 Task: Create a due date automation trigger when advanced on, on the tuesday before a card is due add fields with custom field "Resume" set to a date more than 1 working days ago at 11:00 AM.
Action: Mouse moved to (826, 259)
Screenshot: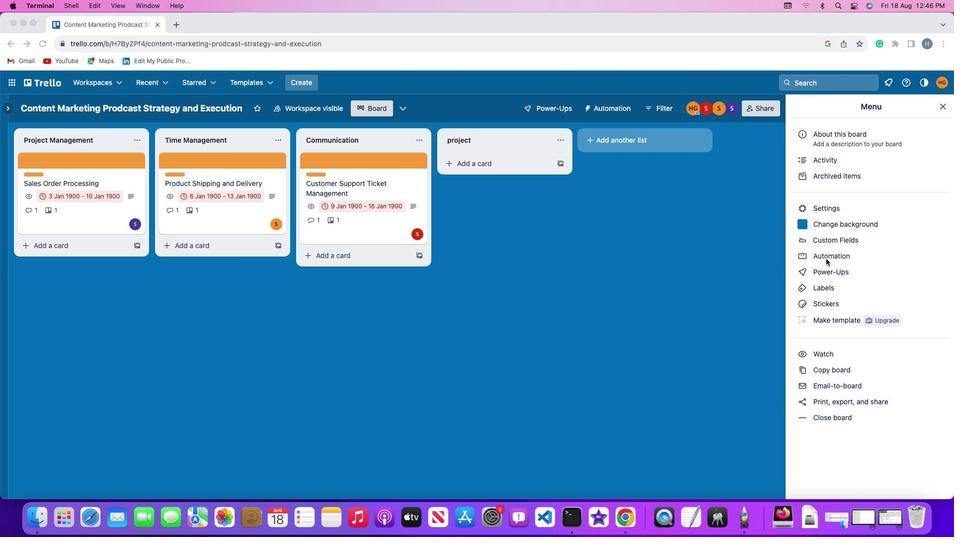 
Action: Mouse pressed left at (826, 259)
Screenshot: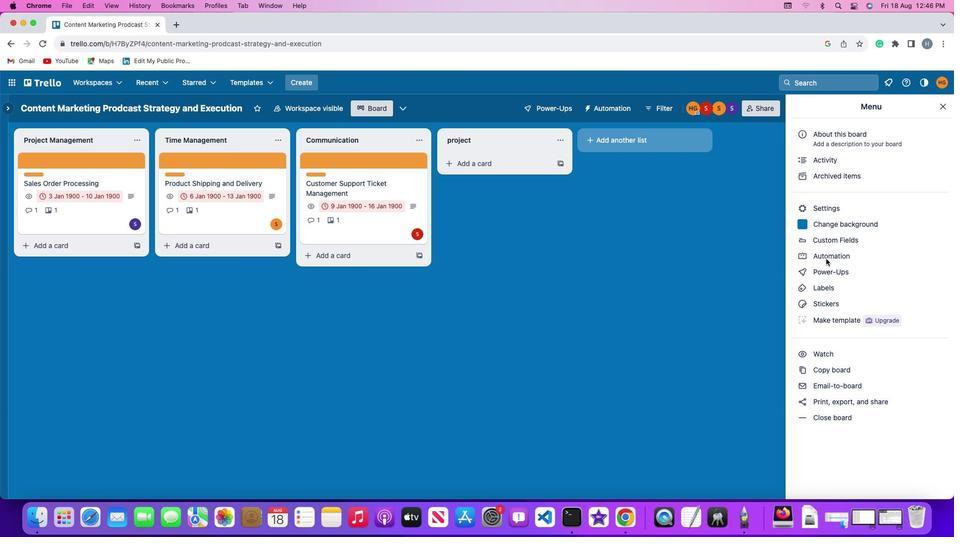 
Action: Mouse pressed left at (826, 259)
Screenshot: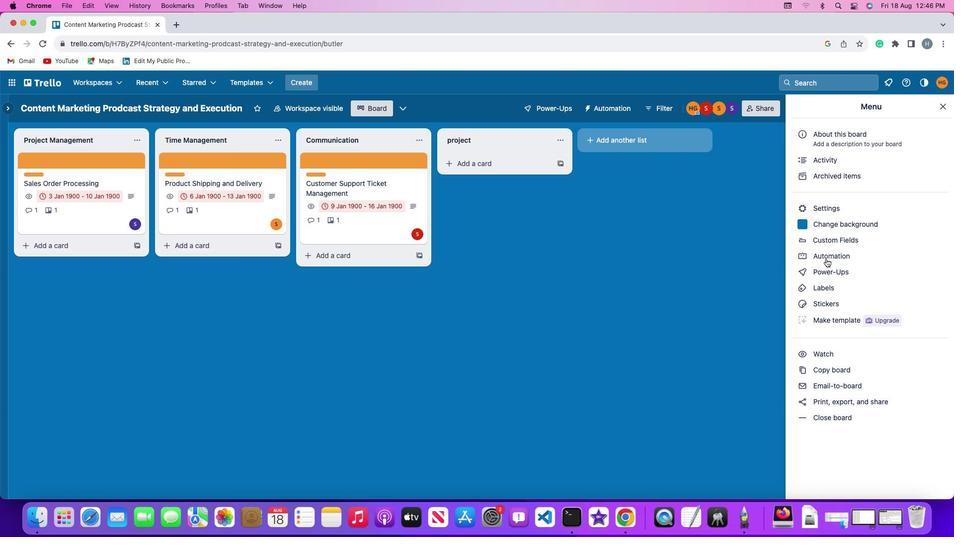 
Action: Mouse moved to (56, 236)
Screenshot: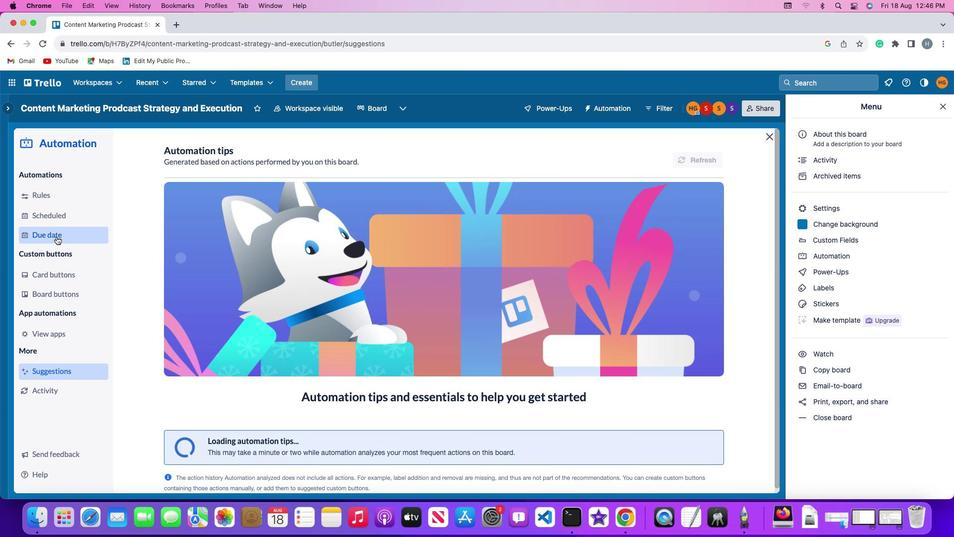 
Action: Mouse pressed left at (56, 236)
Screenshot: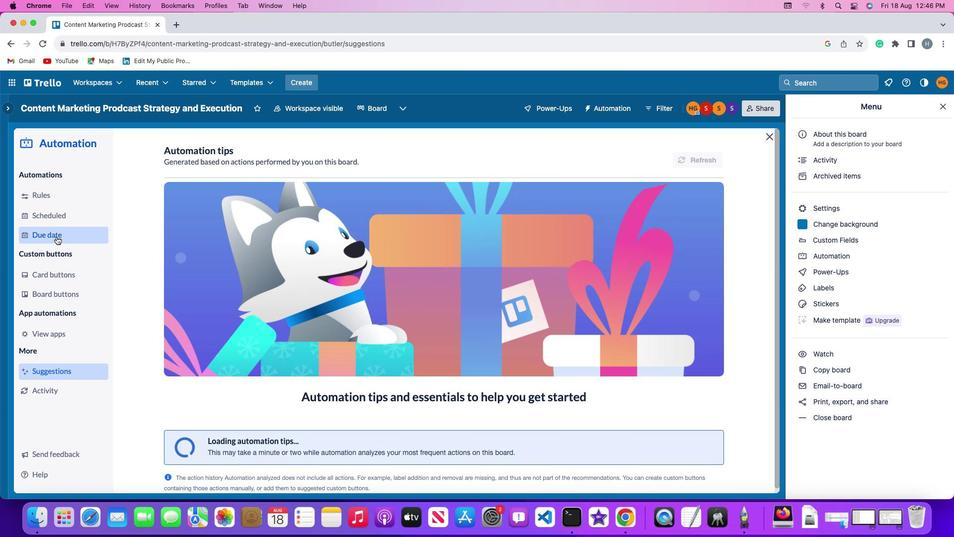 
Action: Mouse moved to (663, 151)
Screenshot: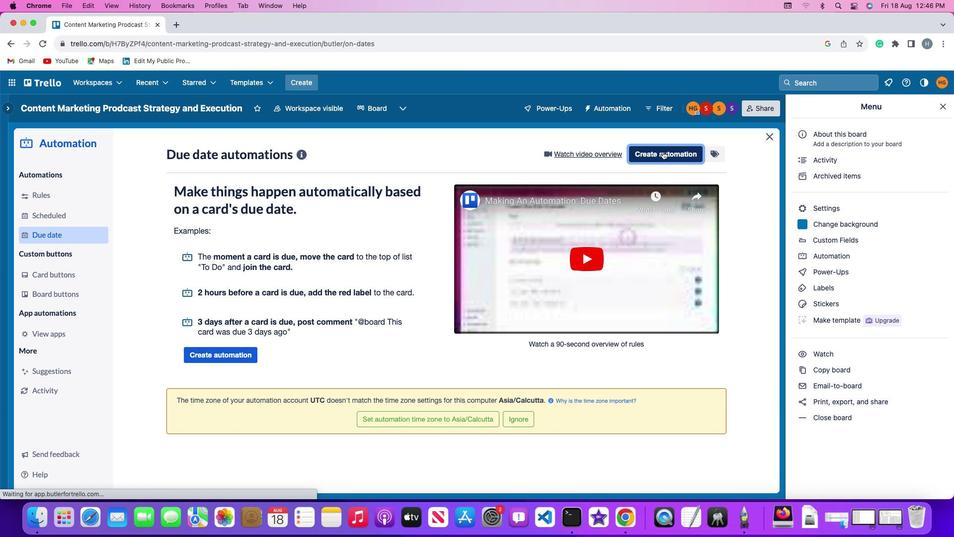 
Action: Mouse pressed left at (663, 151)
Screenshot: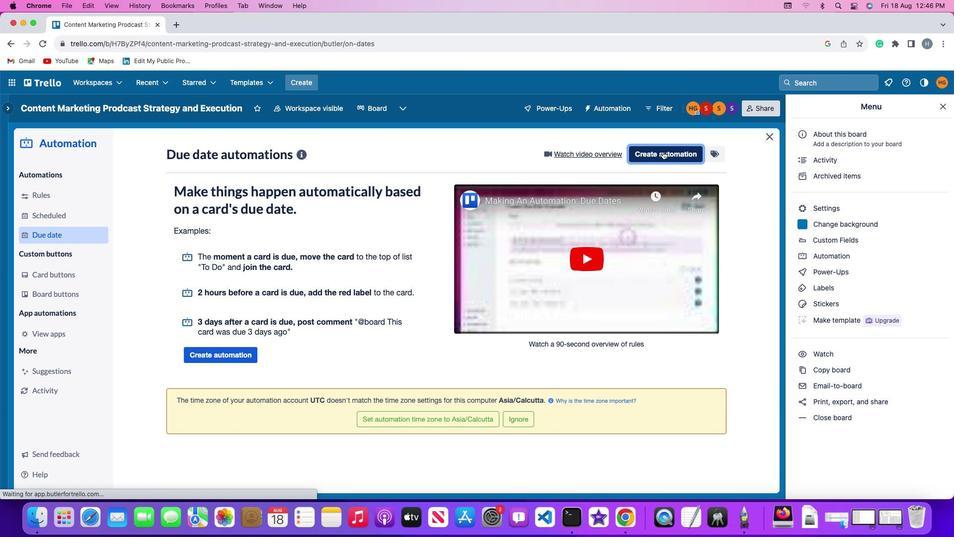 
Action: Mouse moved to (194, 245)
Screenshot: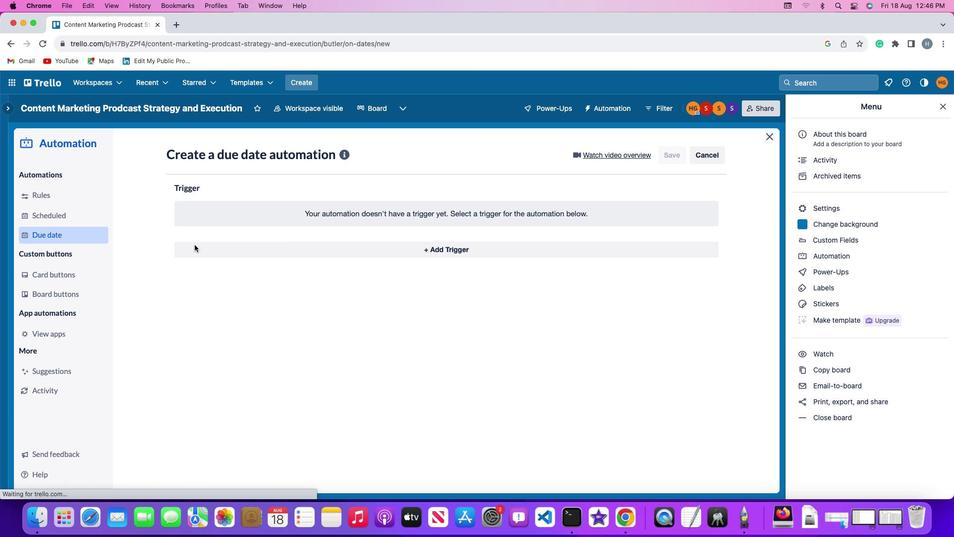 
Action: Mouse pressed left at (194, 245)
Screenshot: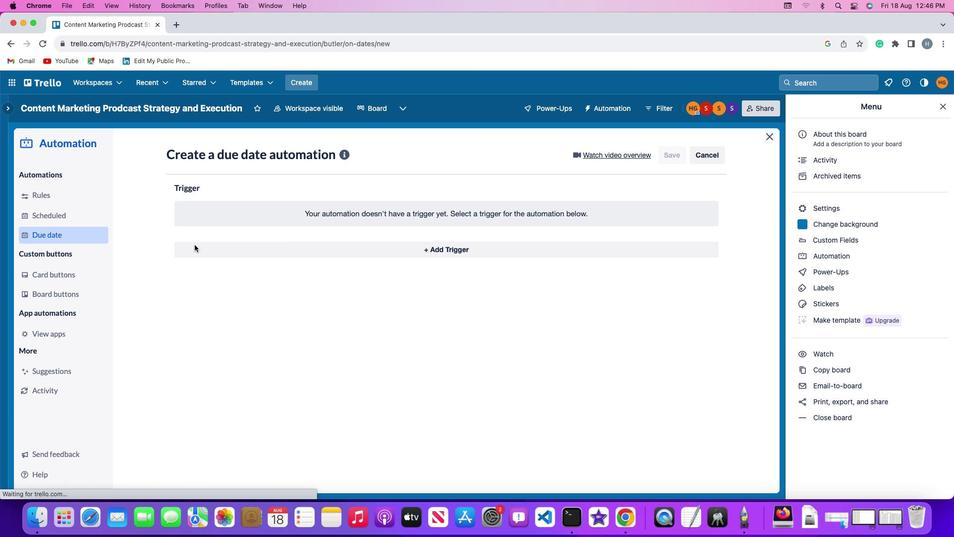 
Action: Mouse moved to (228, 433)
Screenshot: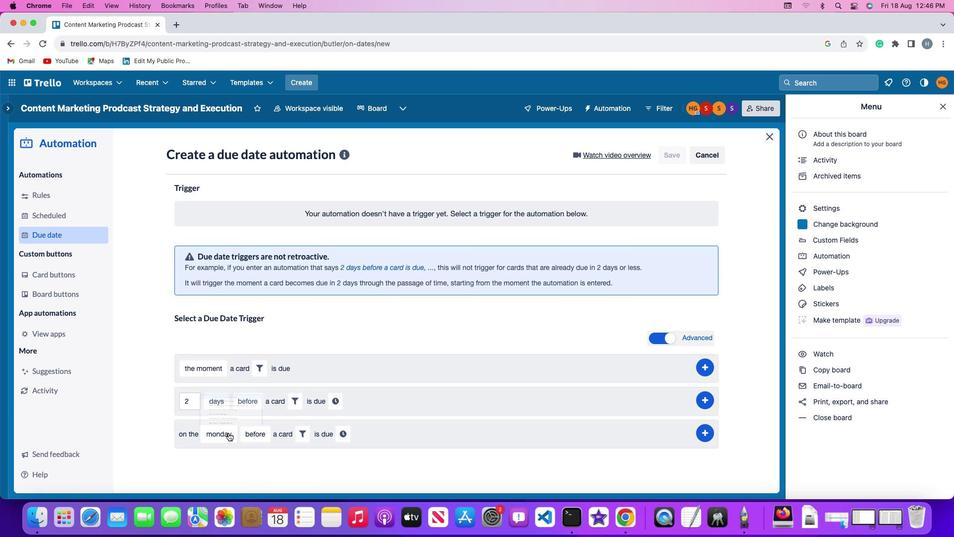 
Action: Mouse pressed left at (228, 433)
Screenshot: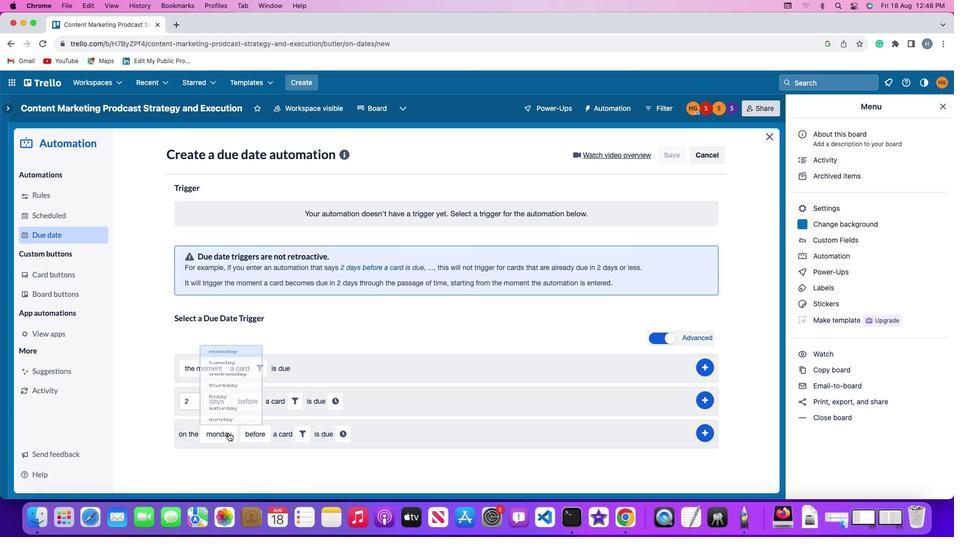 
Action: Mouse moved to (238, 314)
Screenshot: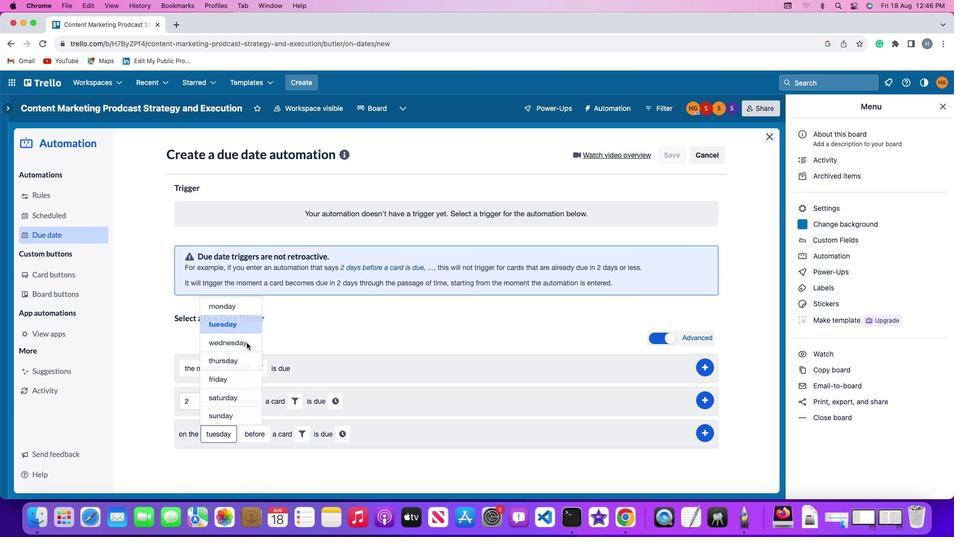 
Action: Mouse pressed left at (238, 314)
Screenshot: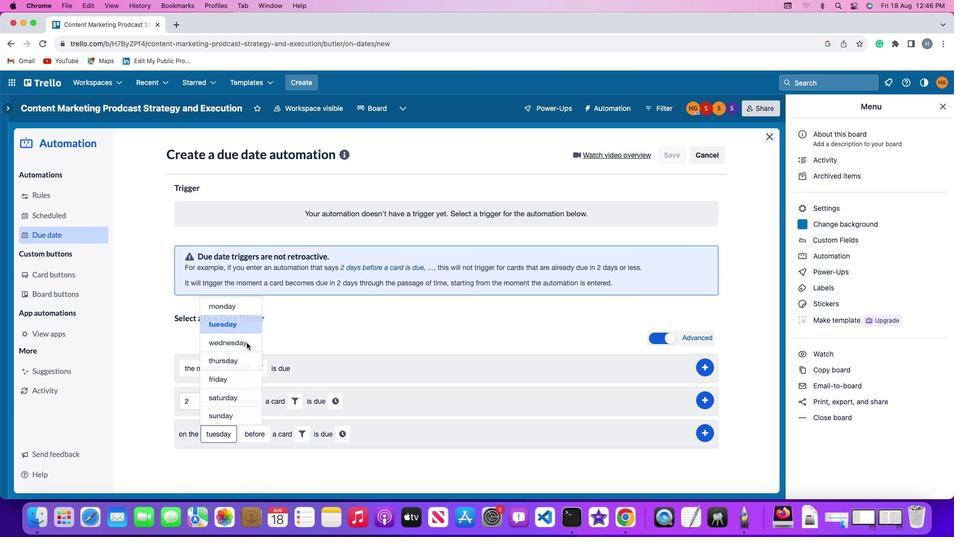 
Action: Mouse moved to (267, 435)
Screenshot: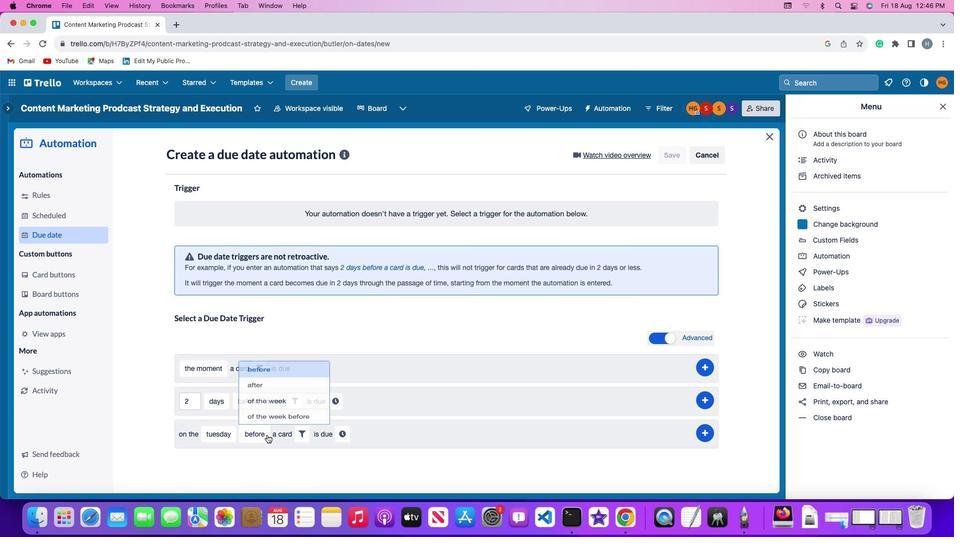 
Action: Mouse pressed left at (267, 435)
Screenshot: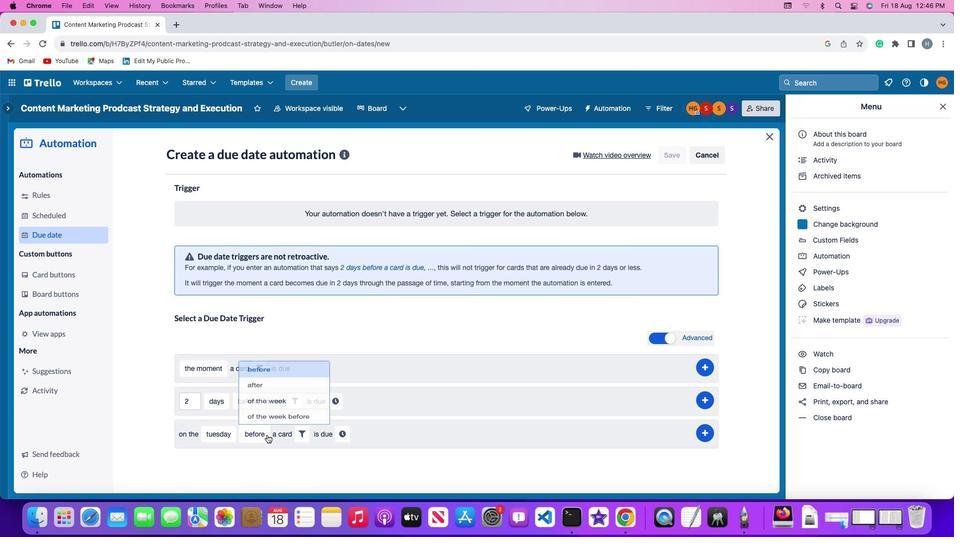 
Action: Mouse moved to (292, 350)
Screenshot: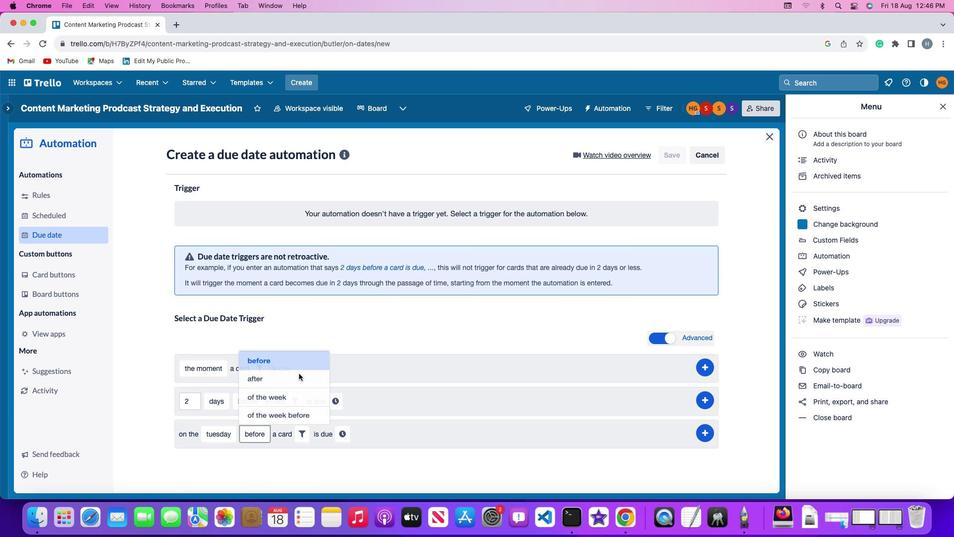 
Action: Mouse pressed left at (292, 350)
Screenshot: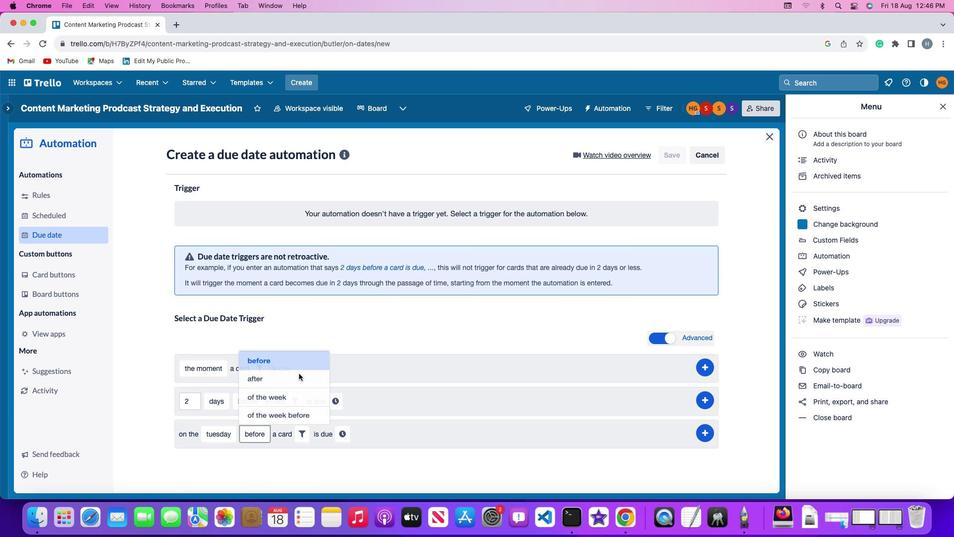 
Action: Mouse moved to (306, 436)
Screenshot: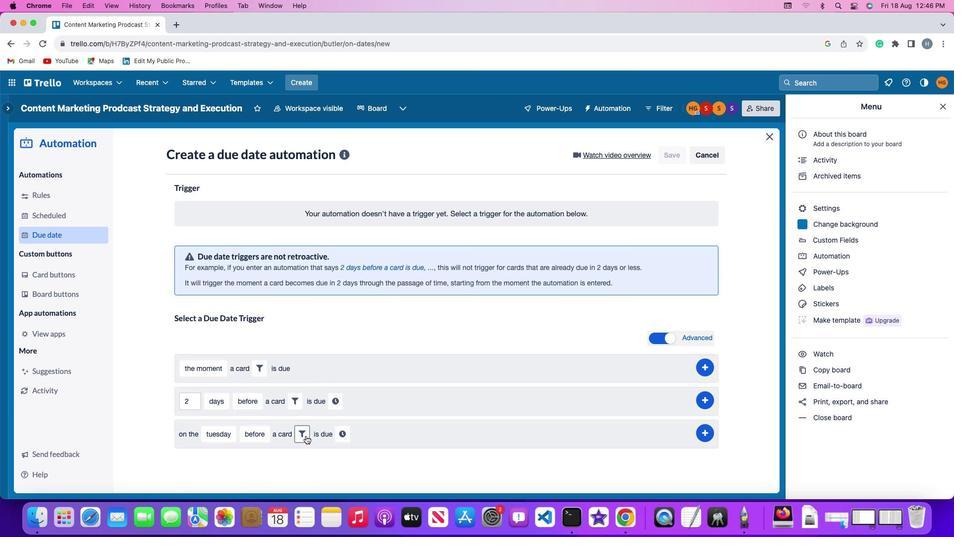 
Action: Mouse pressed left at (306, 436)
Screenshot: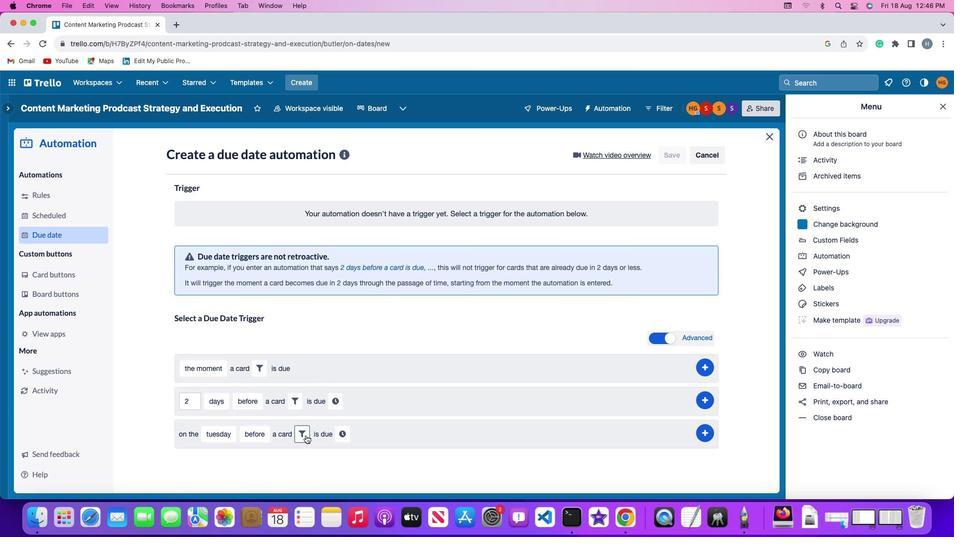 
Action: Mouse moved to (457, 464)
Screenshot: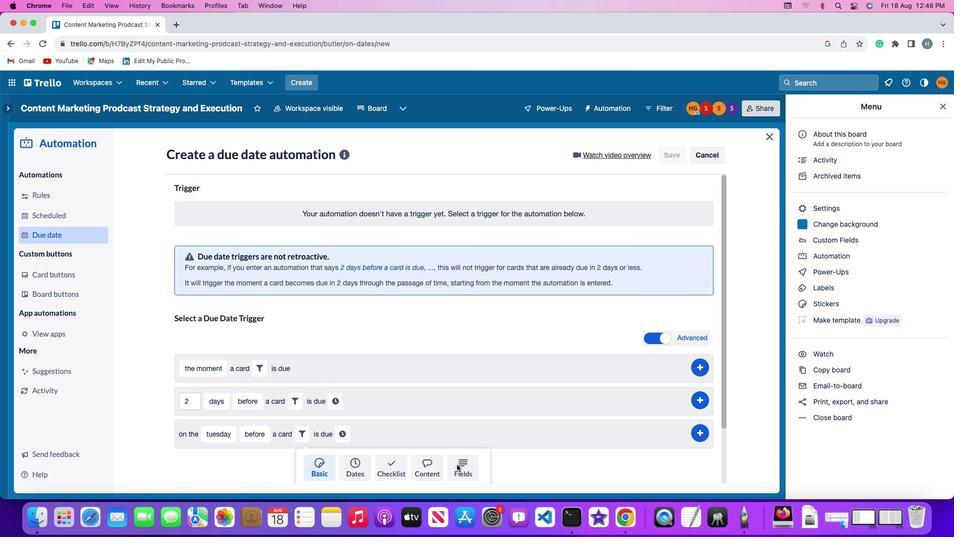 
Action: Mouse pressed left at (457, 464)
Screenshot: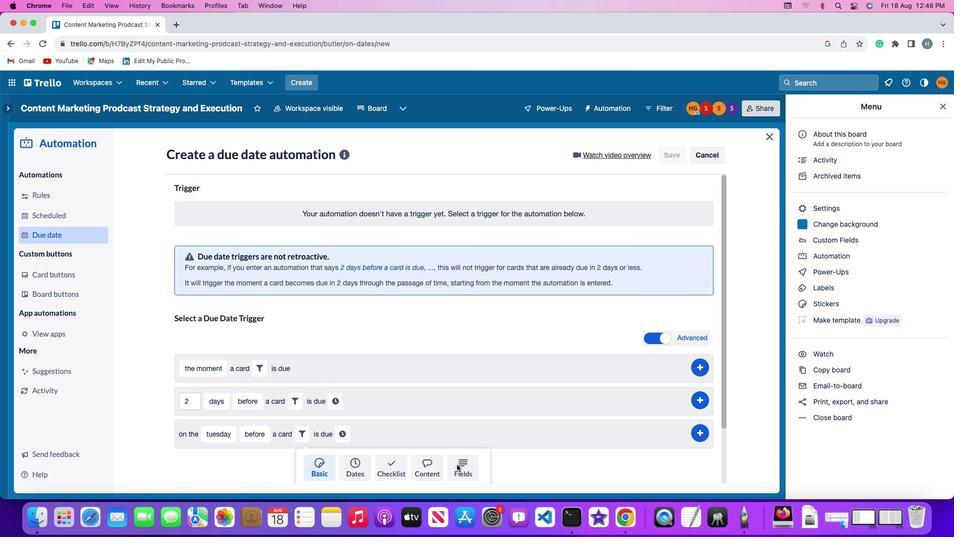 
Action: Mouse moved to (263, 465)
Screenshot: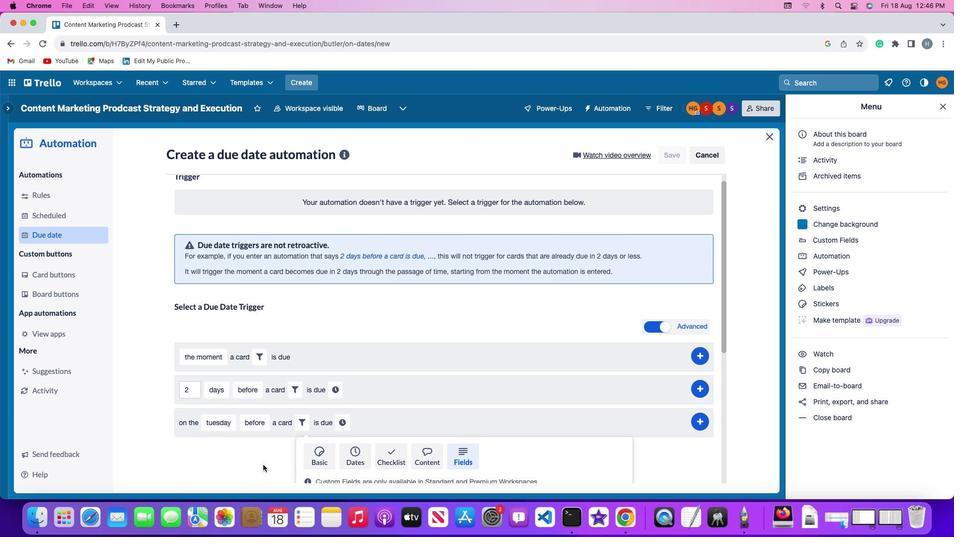 
Action: Mouse scrolled (263, 465) with delta (0, 0)
Screenshot: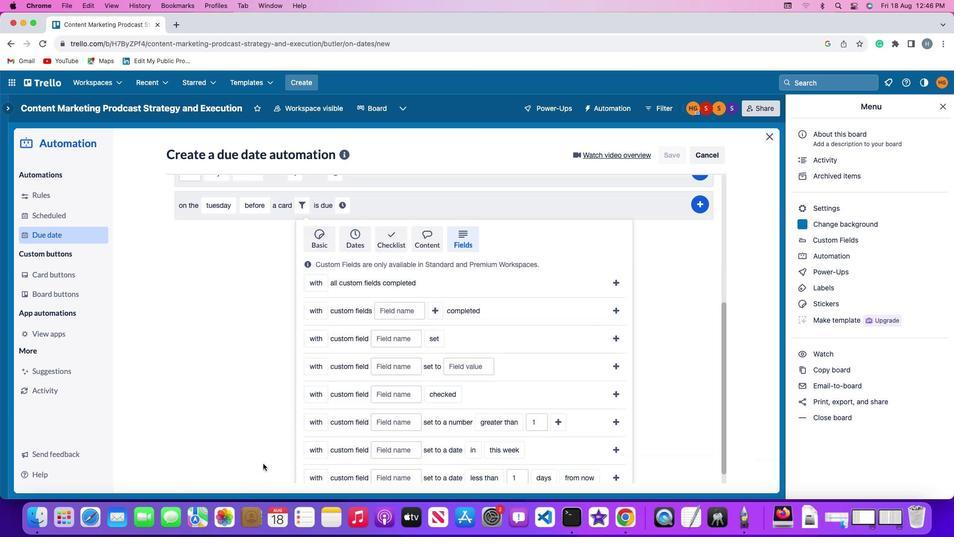 
Action: Mouse scrolled (263, 465) with delta (0, 0)
Screenshot: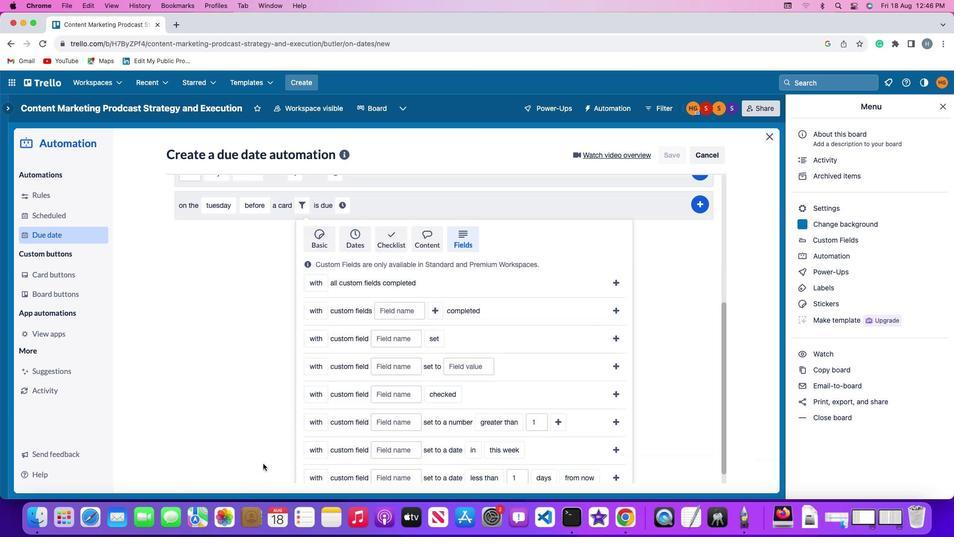 
Action: Mouse scrolled (263, 465) with delta (0, -1)
Screenshot: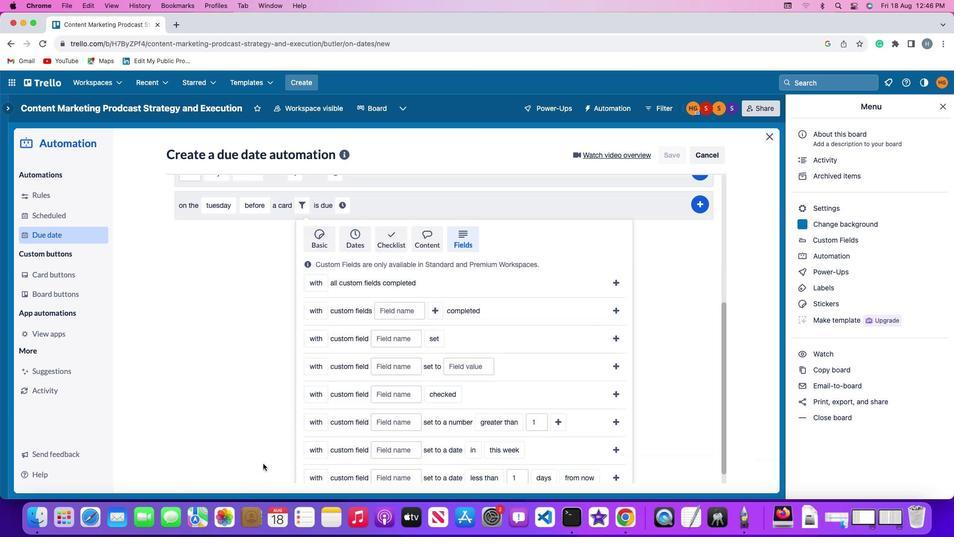 
Action: Mouse scrolled (263, 465) with delta (0, -2)
Screenshot: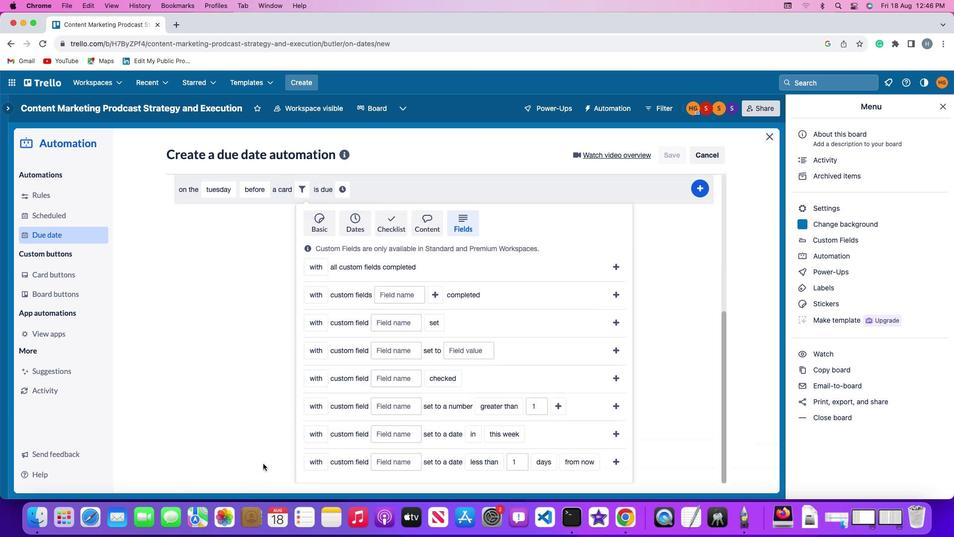 
Action: Mouse moved to (263, 464)
Screenshot: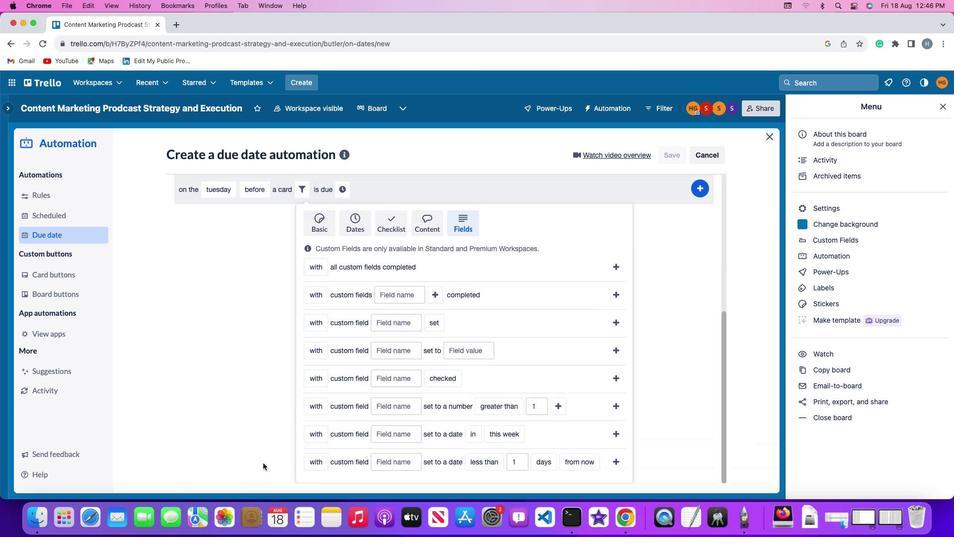 
Action: Mouse scrolled (263, 464) with delta (0, -2)
Screenshot: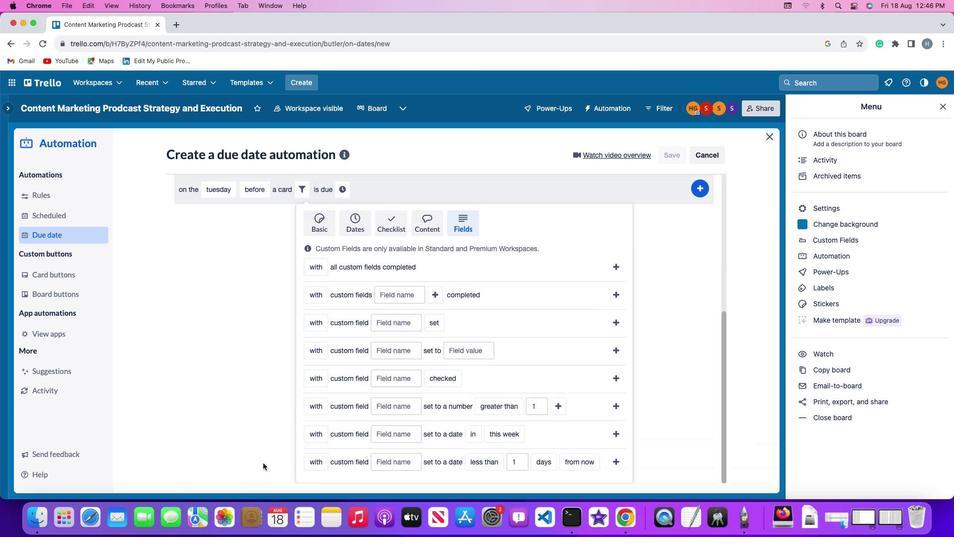 
Action: Mouse moved to (262, 461)
Screenshot: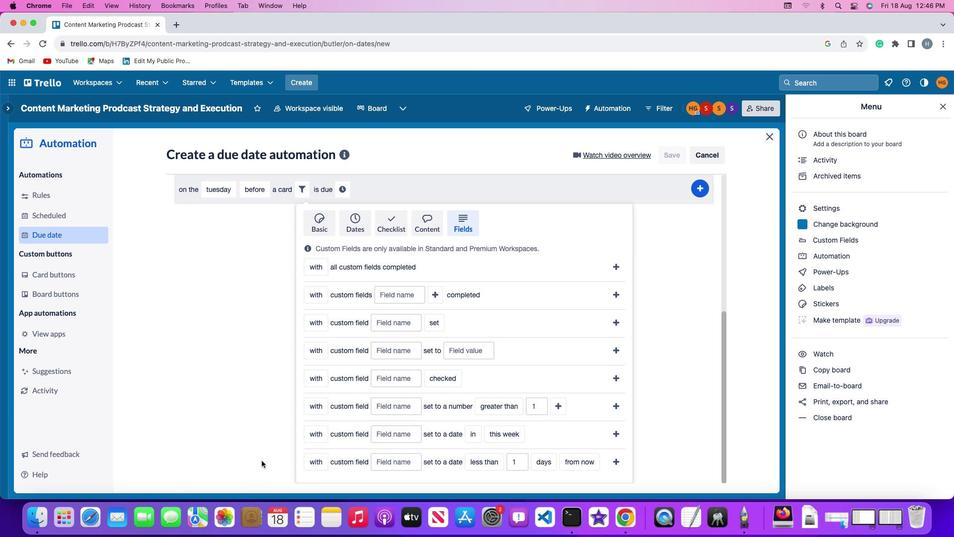 
Action: Mouse scrolled (262, 461) with delta (0, 0)
Screenshot: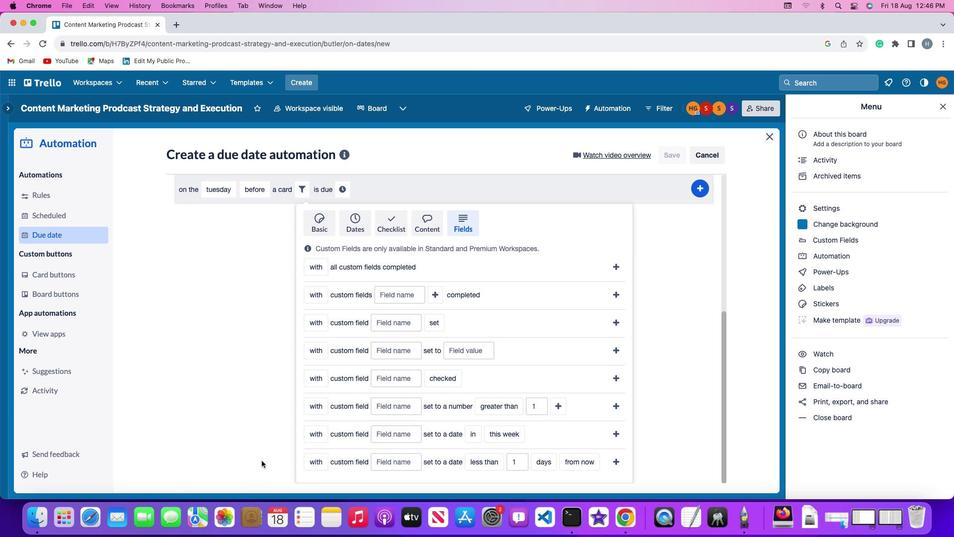 
Action: Mouse moved to (262, 461)
Screenshot: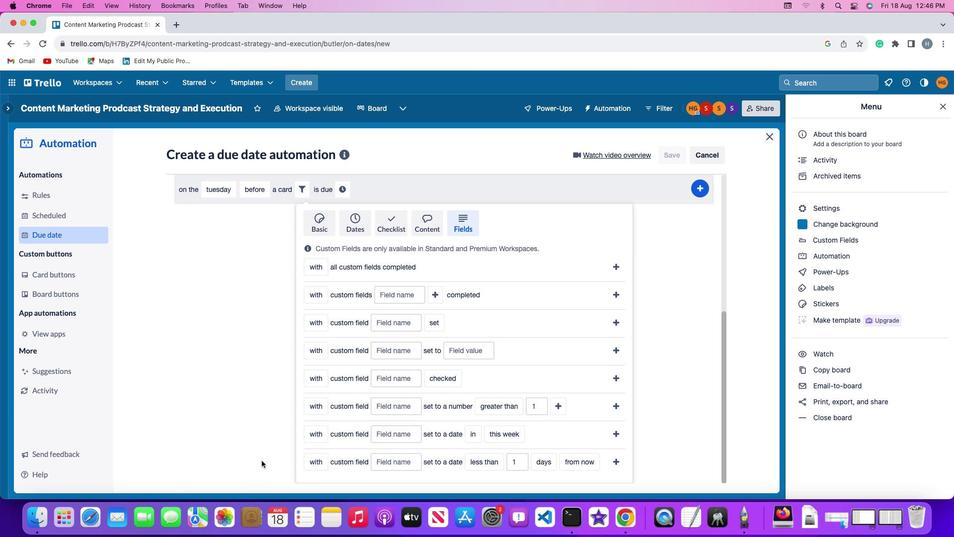 
Action: Mouse scrolled (262, 461) with delta (0, 0)
Screenshot: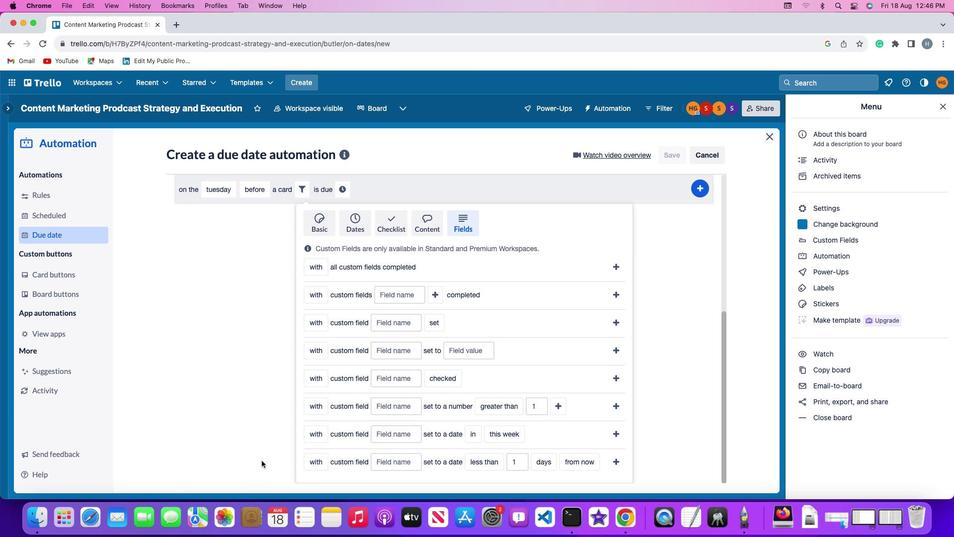 
Action: Mouse scrolled (262, 461) with delta (0, -1)
Screenshot: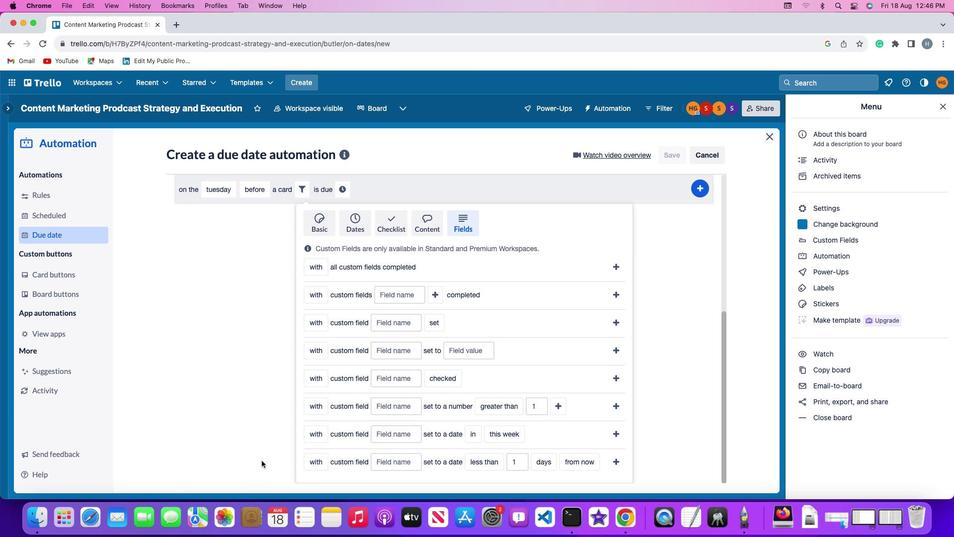 
Action: Mouse moved to (262, 461)
Screenshot: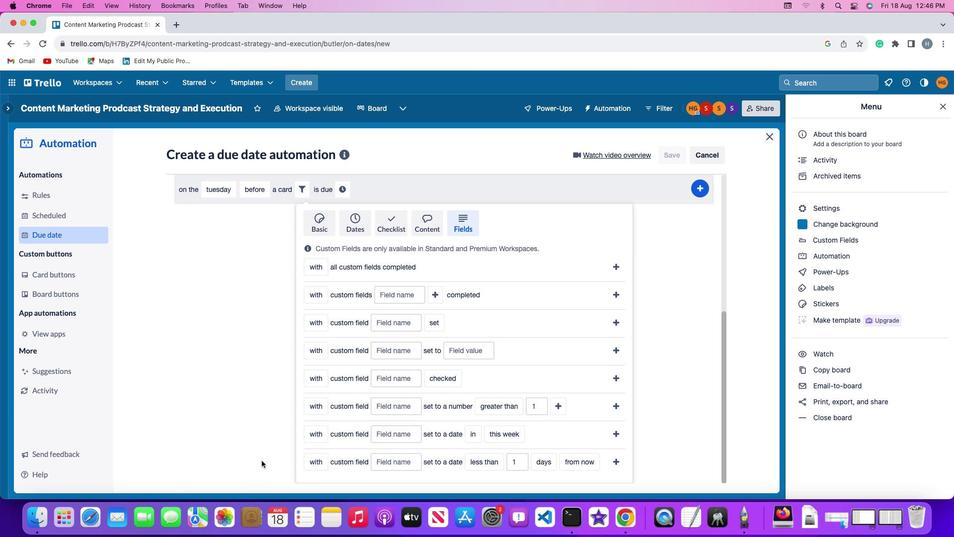 
Action: Mouse scrolled (262, 461) with delta (0, -2)
Screenshot: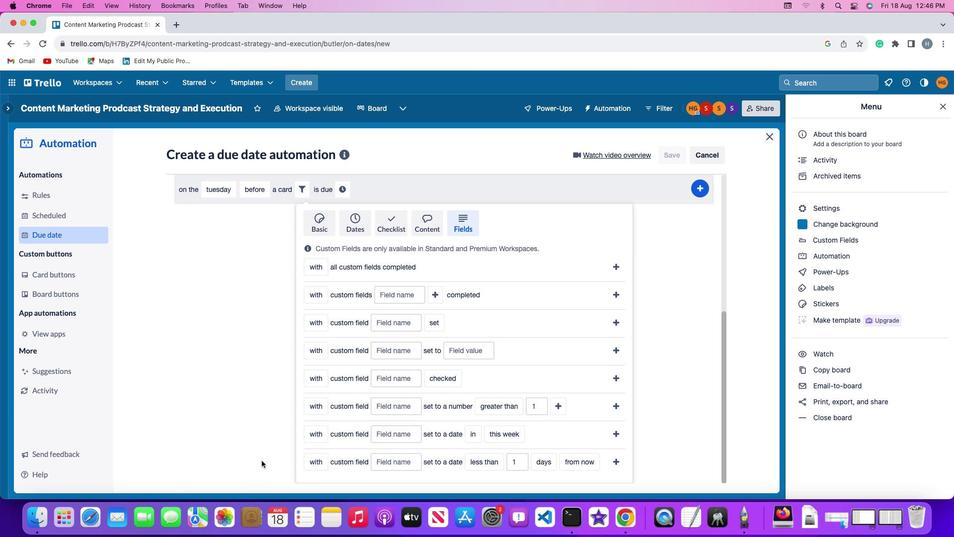 
Action: Mouse moved to (262, 460)
Screenshot: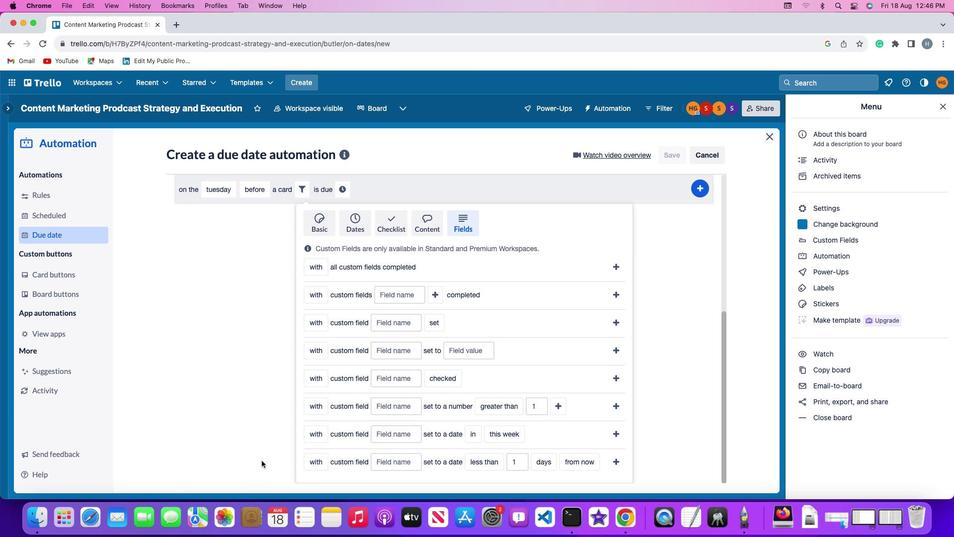 
Action: Mouse scrolled (262, 460) with delta (0, -2)
Screenshot: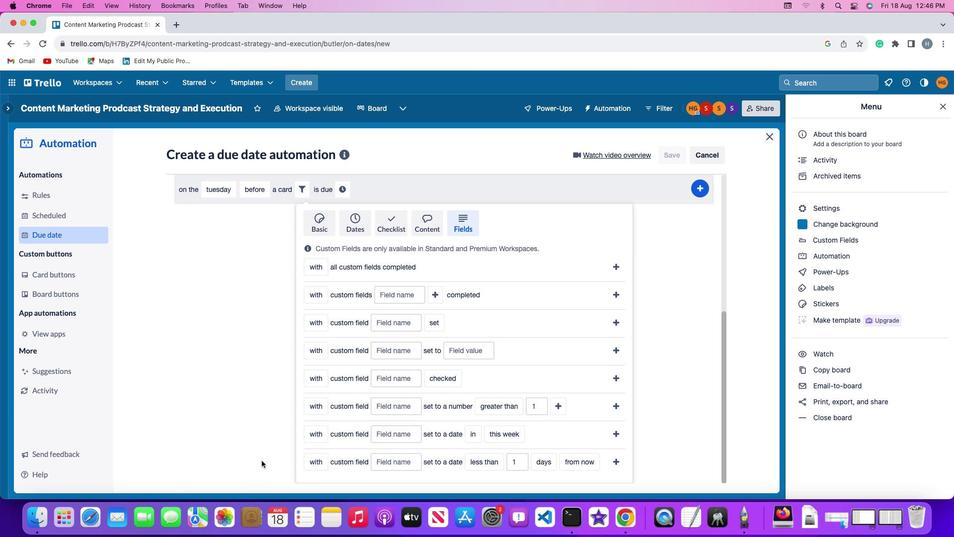
Action: Mouse moved to (261, 460)
Screenshot: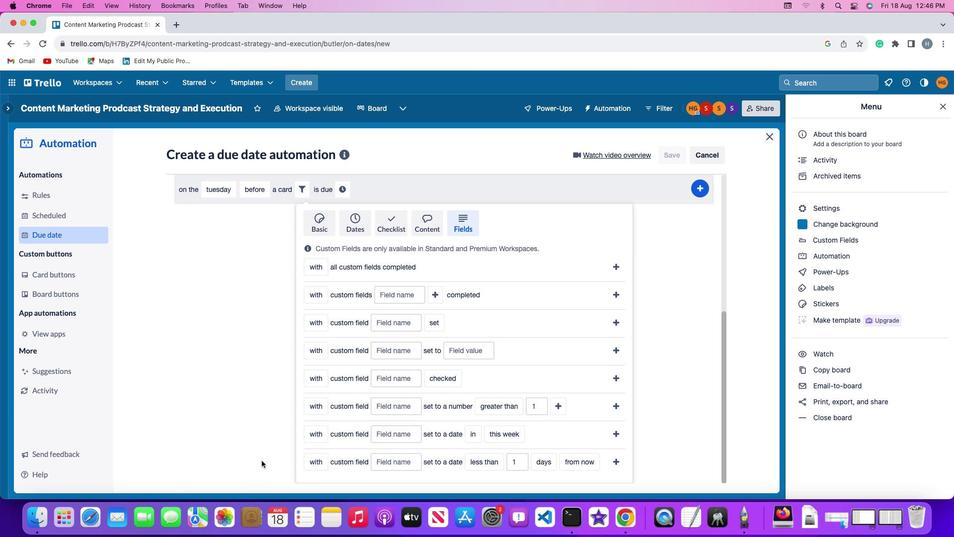 
Action: Mouse scrolled (261, 460) with delta (0, 0)
Screenshot: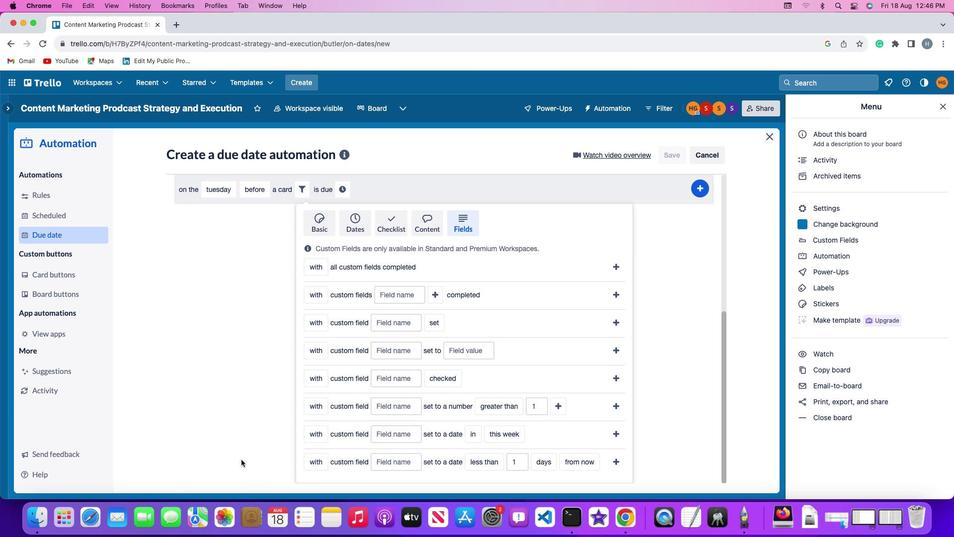 
Action: Mouse scrolled (261, 460) with delta (0, 0)
Screenshot: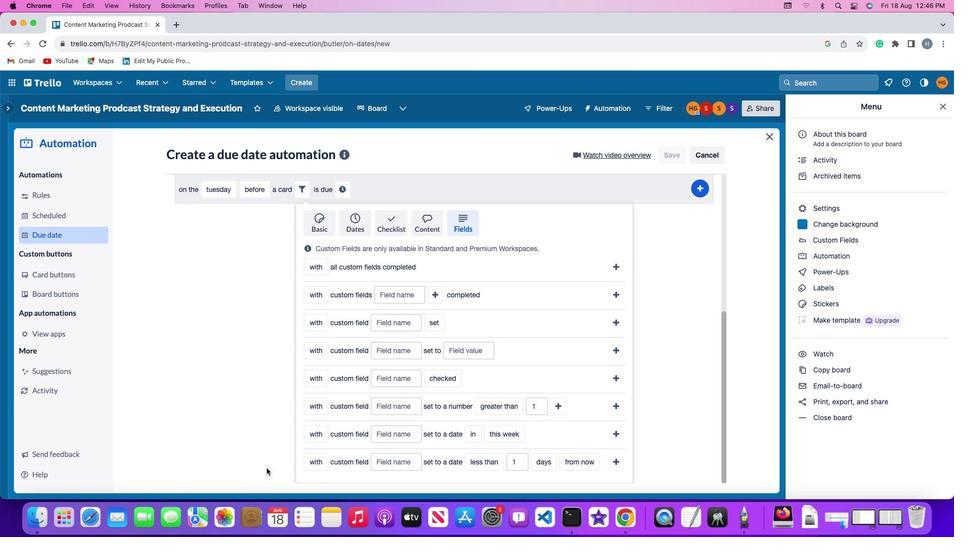 
Action: Mouse moved to (261, 460)
Screenshot: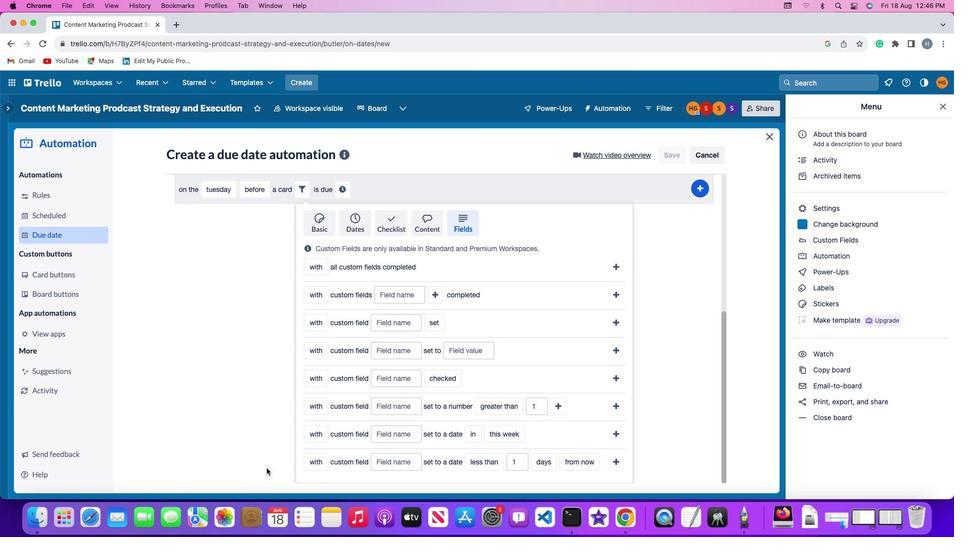 
Action: Mouse scrolled (261, 460) with delta (0, -1)
Screenshot: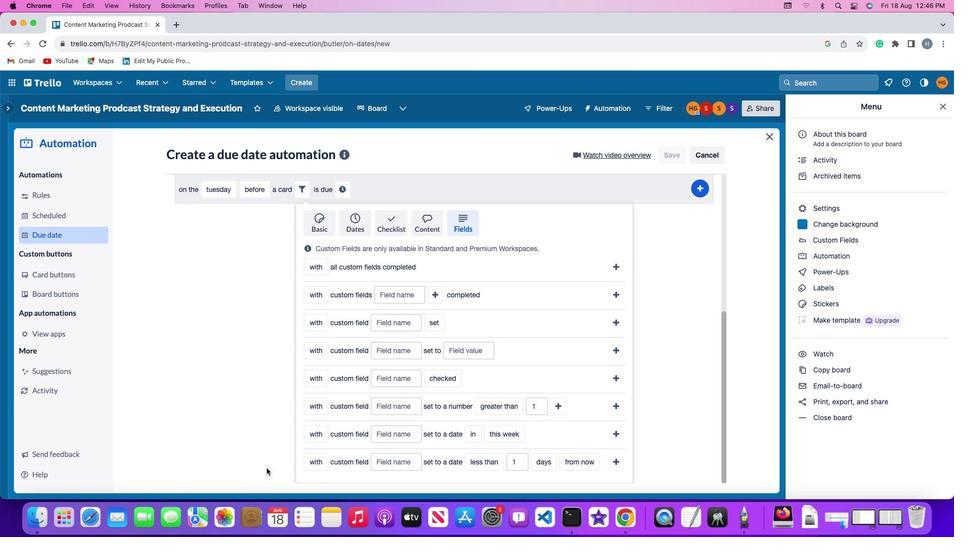 
Action: Mouse moved to (300, 463)
Screenshot: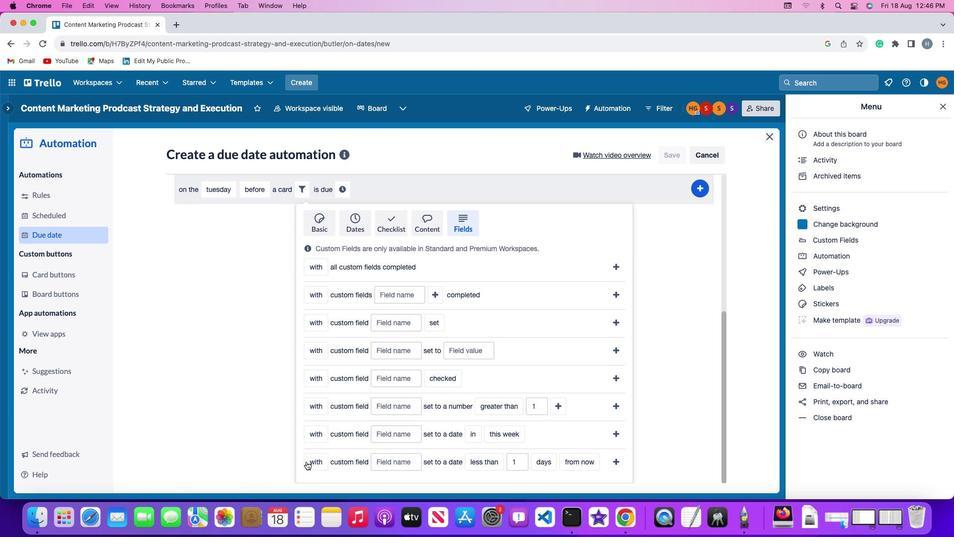 
Action: Mouse pressed left at (300, 463)
Screenshot: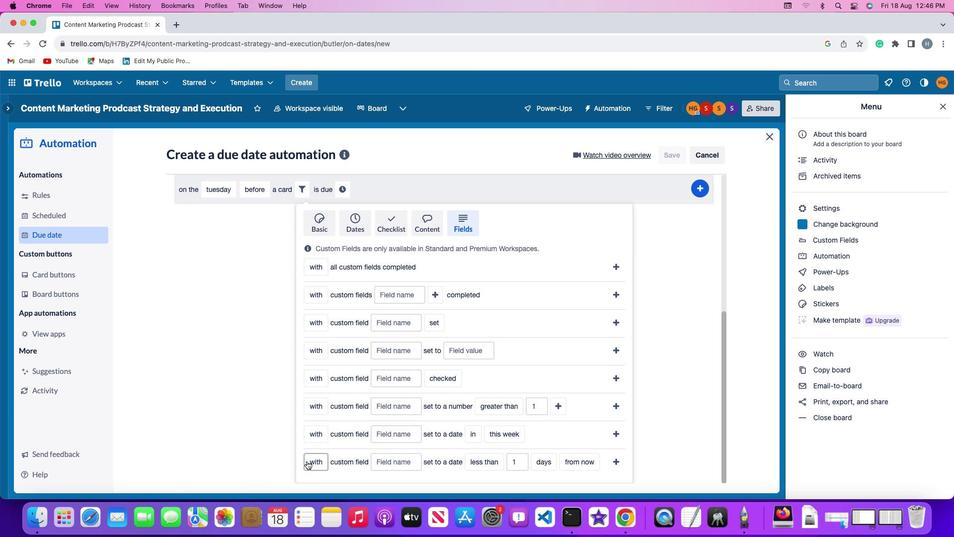 
Action: Mouse moved to (309, 461)
Screenshot: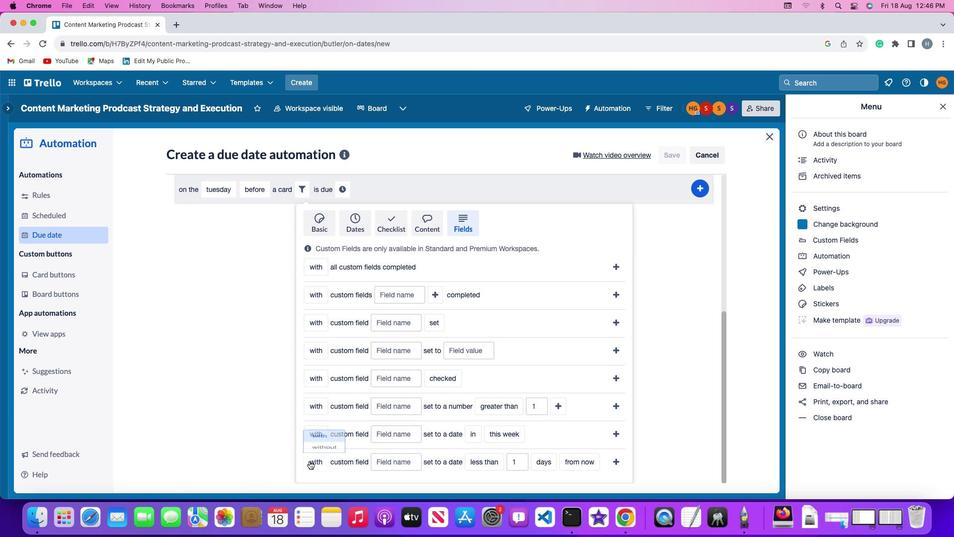 
Action: Mouse pressed left at (309, 461)
Screenshot: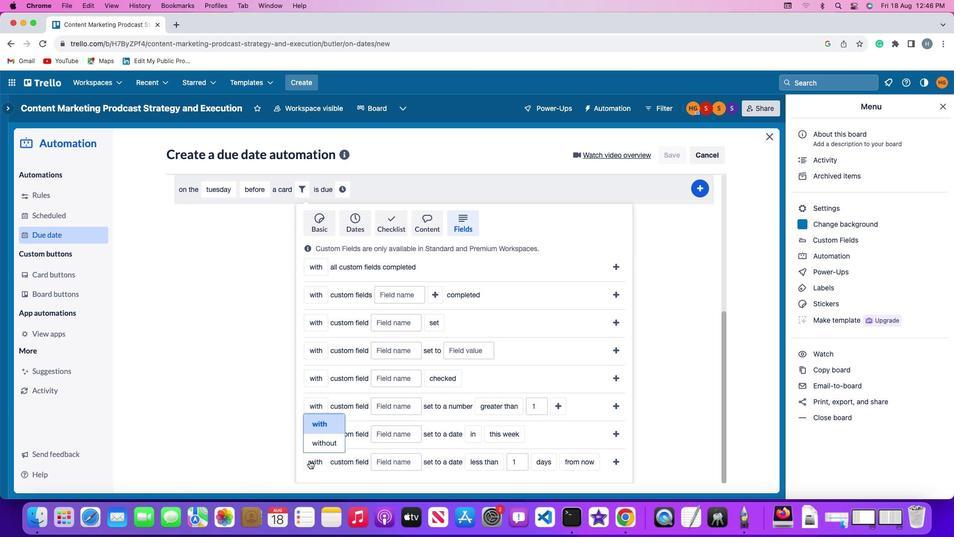 
Action: Mouse moved to (319, 426)
Screenshot: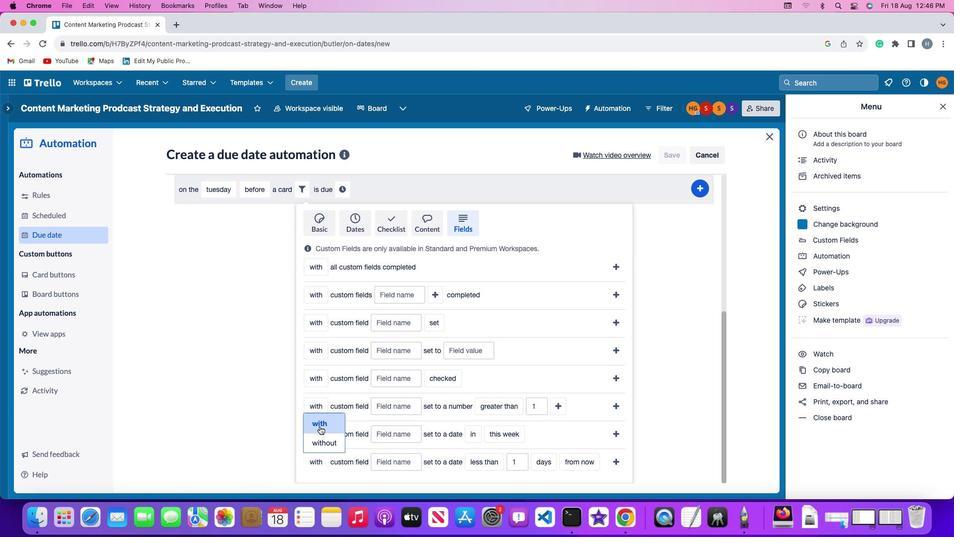
Action: Mouse pressed left at (319, 426)
Screenshot: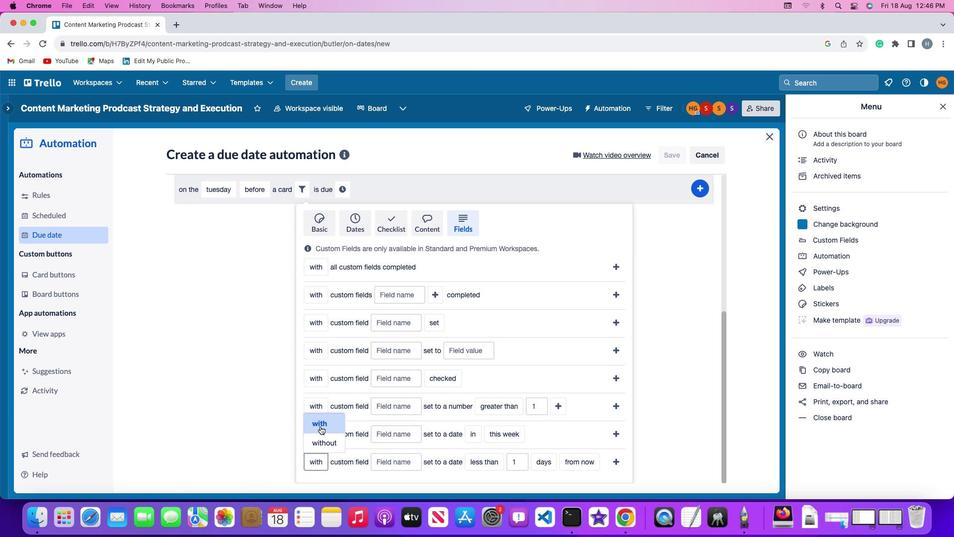 
Action: Mouse moved to (383, 463)
Screenshot: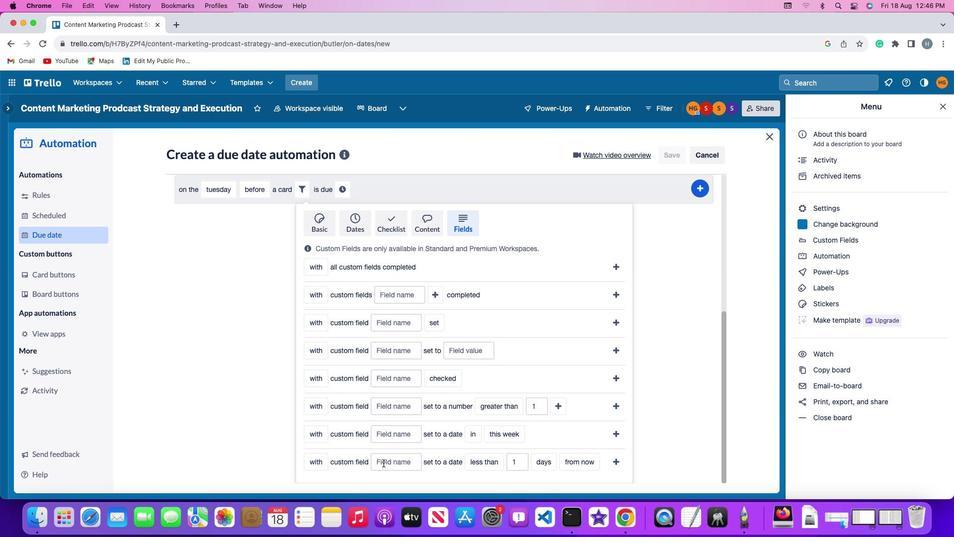 
Action: Mouse pressed left at (383, 463)
Screenshot: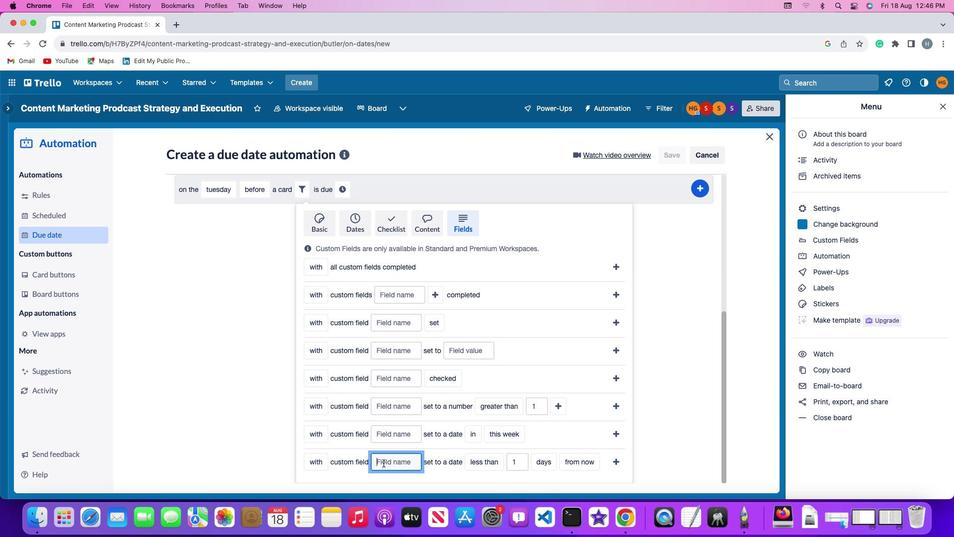 
Action: Key pressed Key.shift'R''e''s''u''m''e'
Screenshot: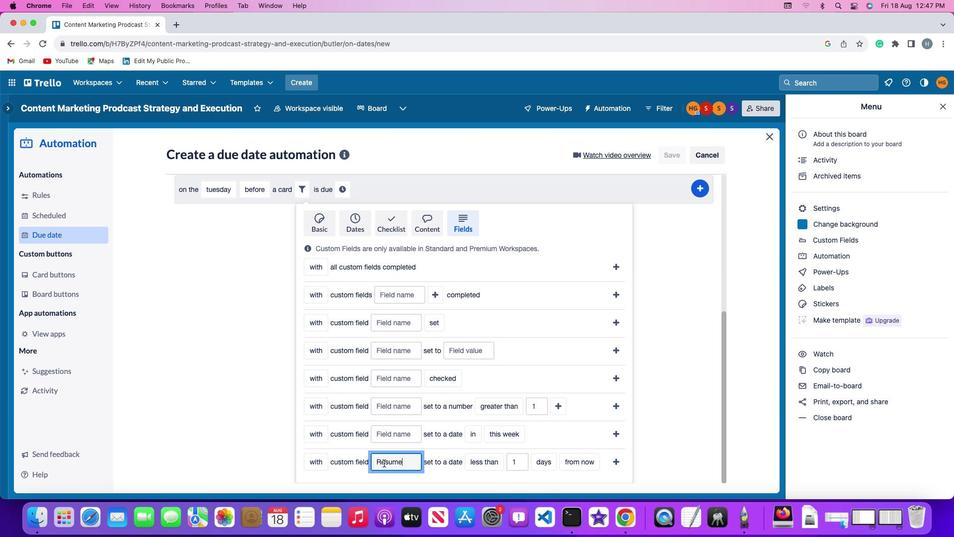 
Action: Mouse moved to (494, 464)
Screenshot: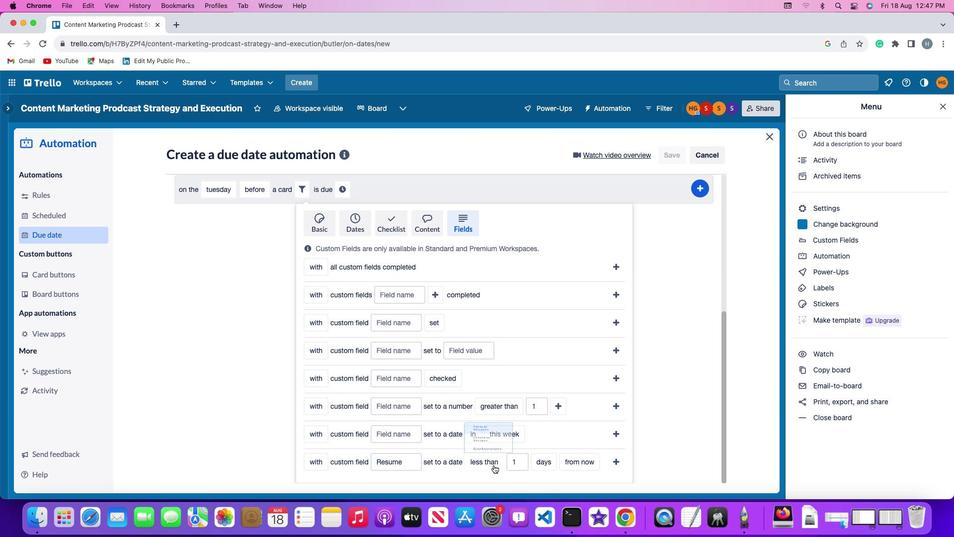 
Action: Mouse pressed left at (494, 464)
Screenshot: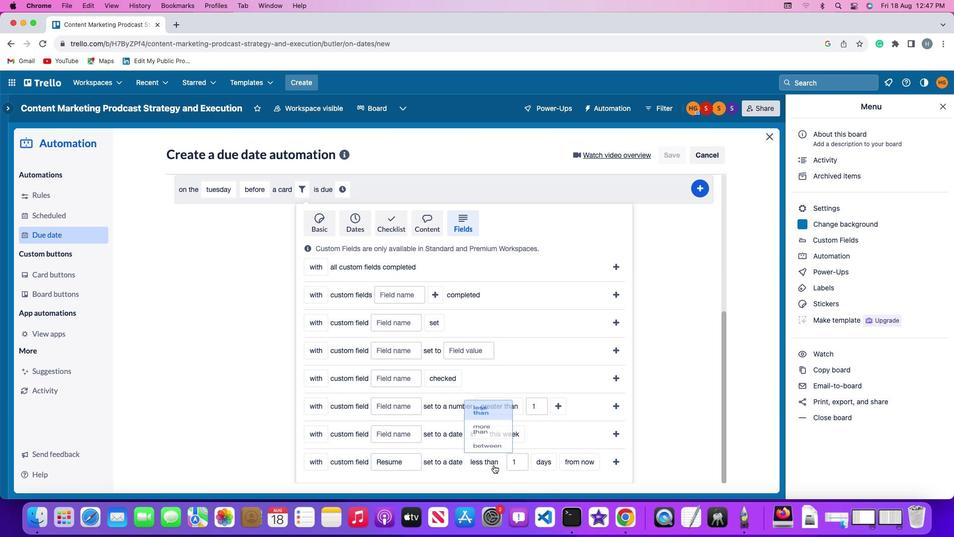 
Action: Mouse moved to (487, 414)
Screenshot: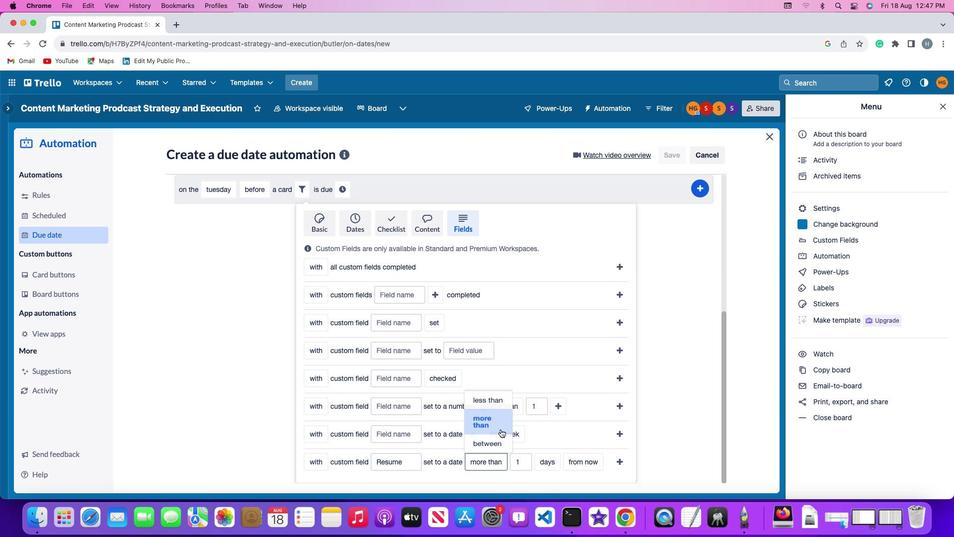 
Action: Mouse pressed left at (487, 414)
Screenshot: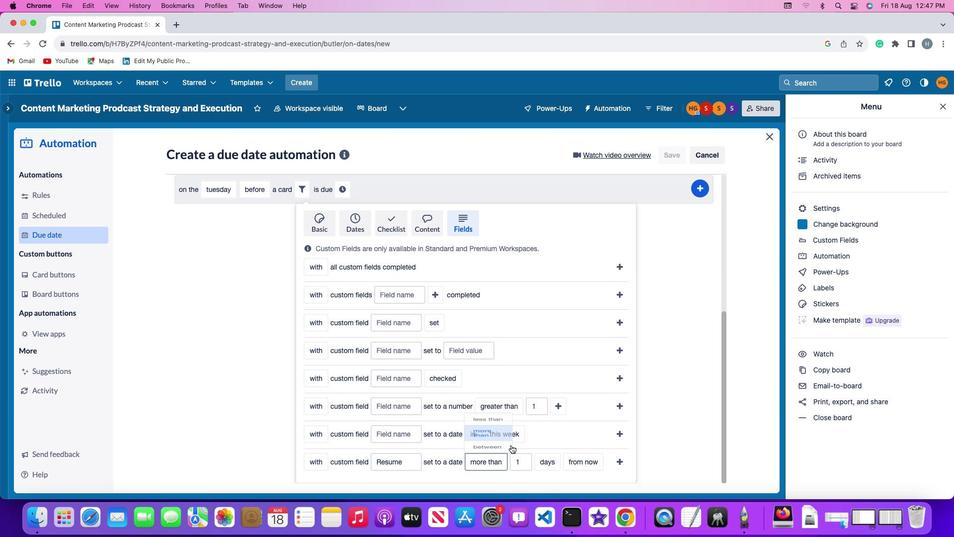 
Action: Mouse moved to (521, 462)
Screenshot: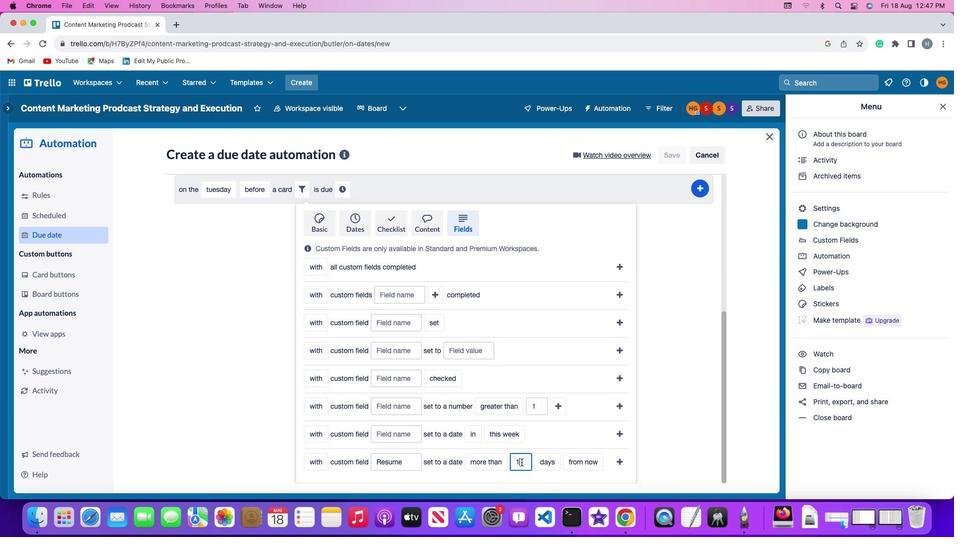 
Action: Mouse pressed left at (521, 462)
Screenshot: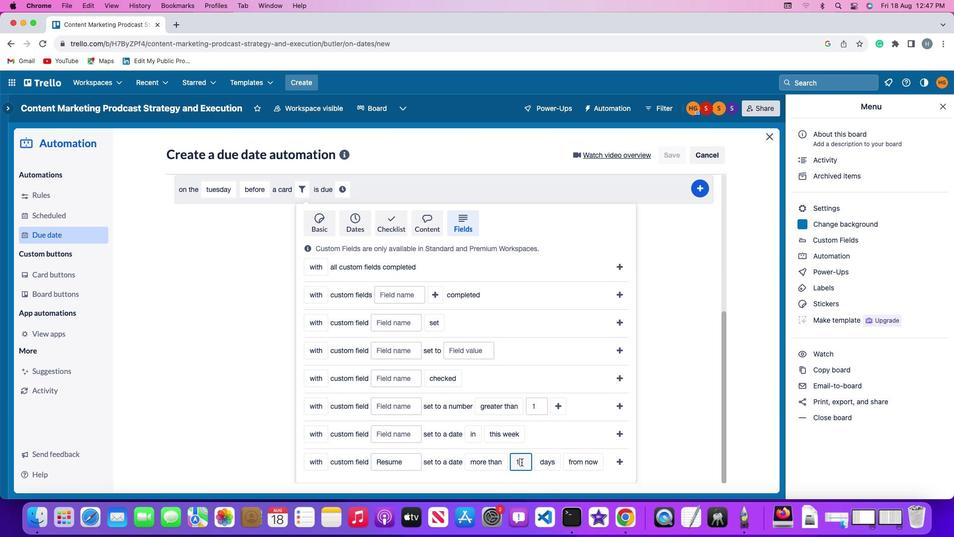 
Action: Mouse moved to (523, 461)
Screenshot: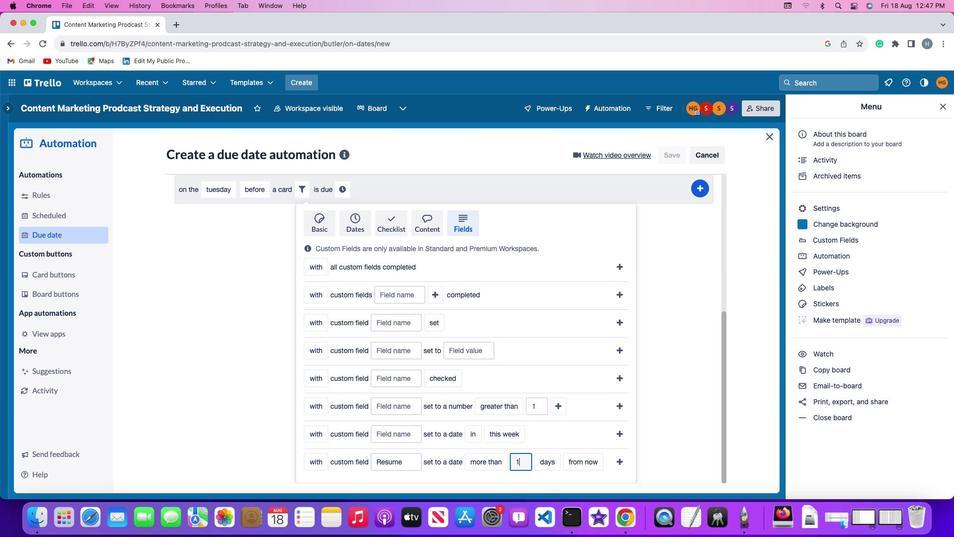 
Action: Key pressed Key.backspace'1'
Screenshot: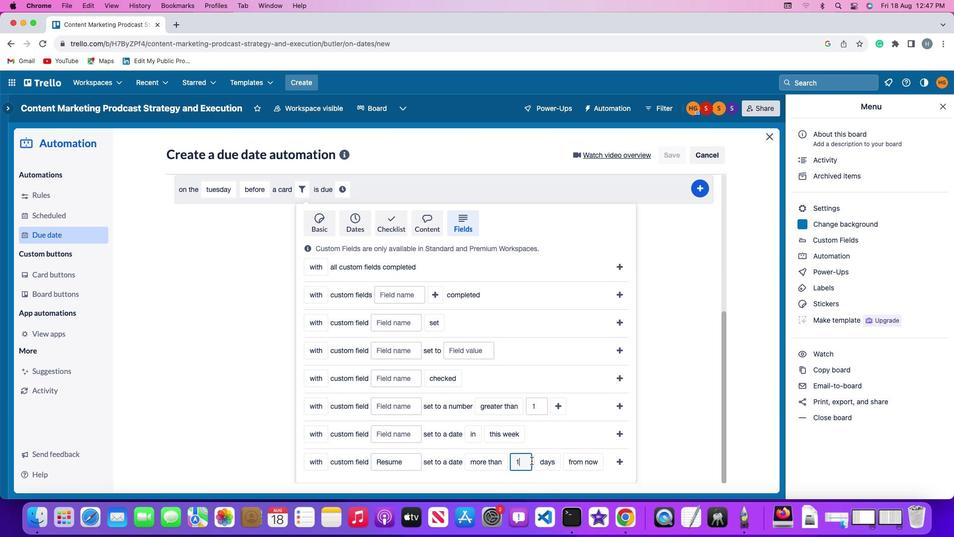 
Action: Mouse moved to (543, 460)
Screenshot: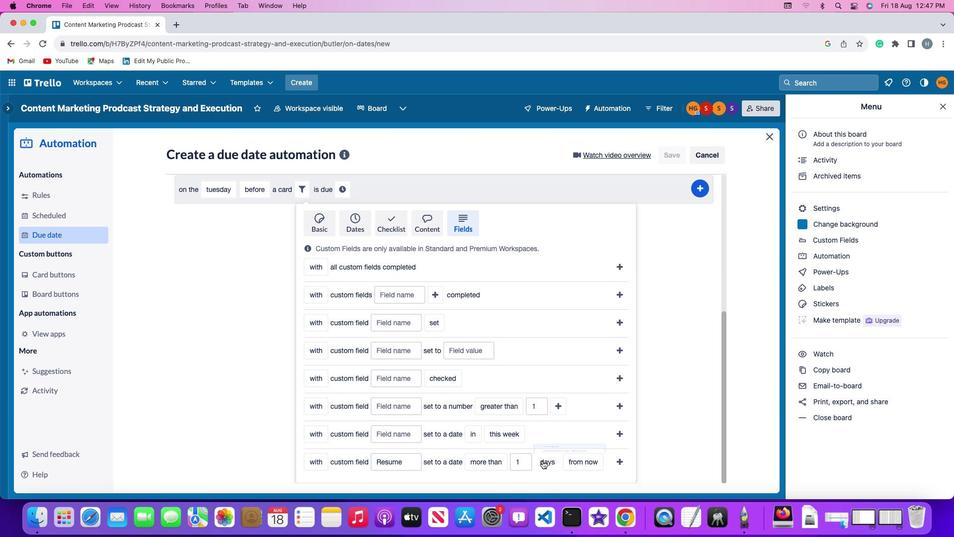 
Action: Mouse pressed left at (543, 460)
Screenshot: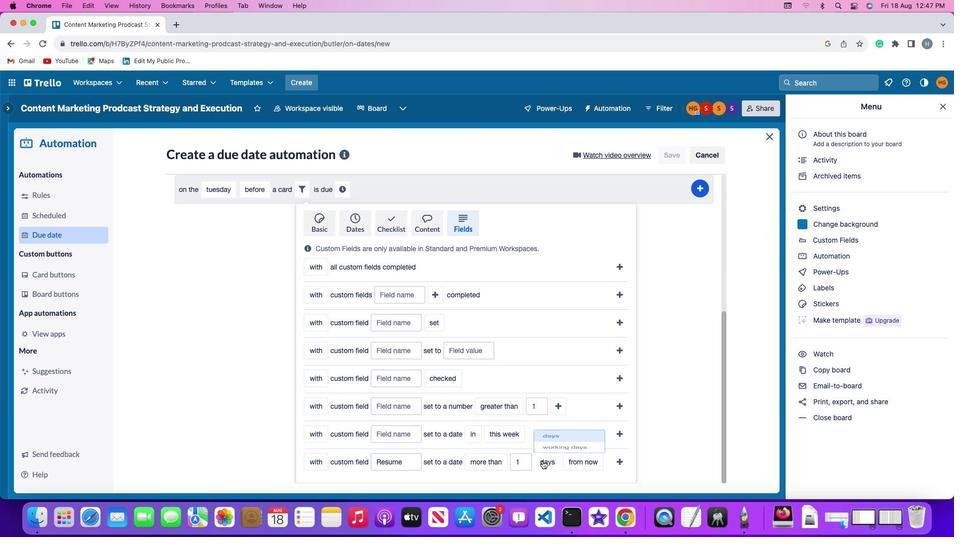 
Action: Mouse moved to (547, 446)
Screenshot: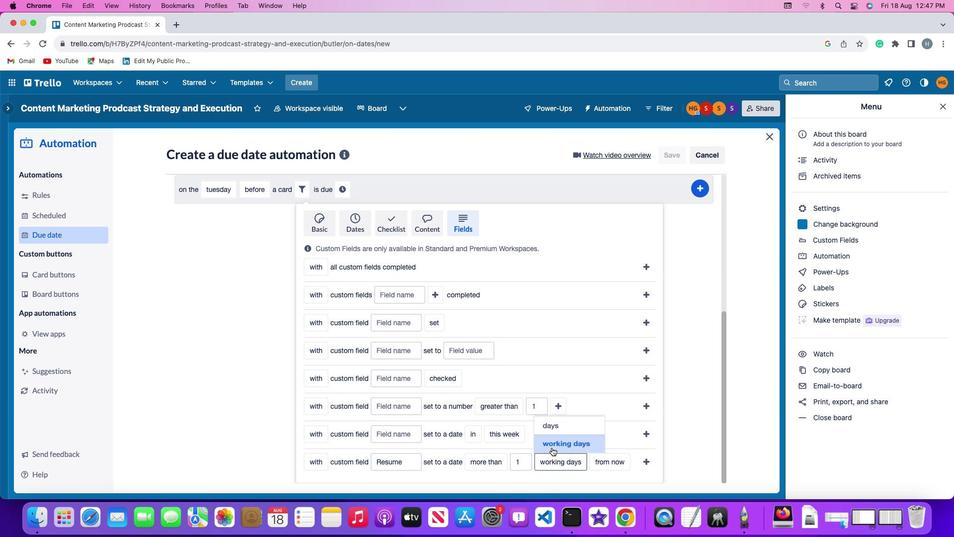 
Action: Mouse pressed left at (547, 446)
Screenshot: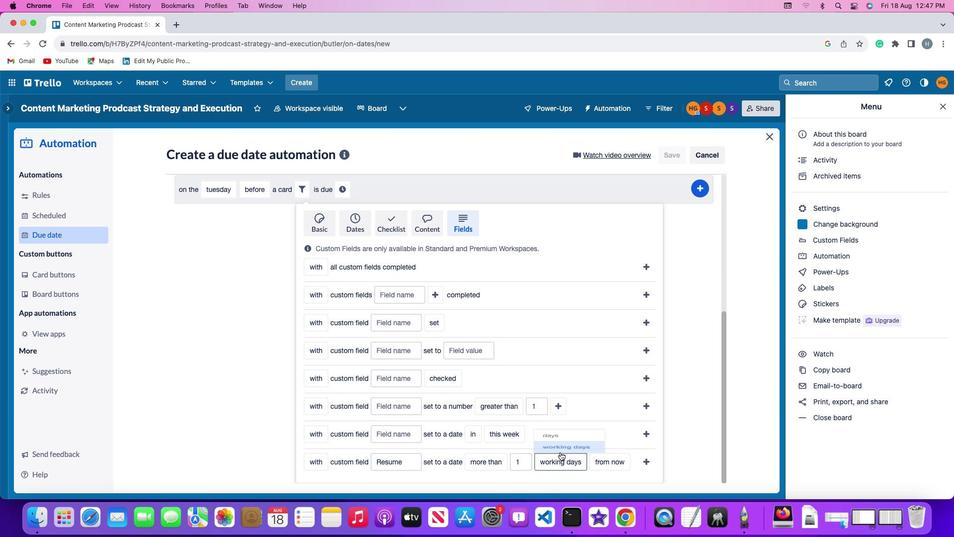 
Action: Mouse moved to (598, 463)
Screenshot: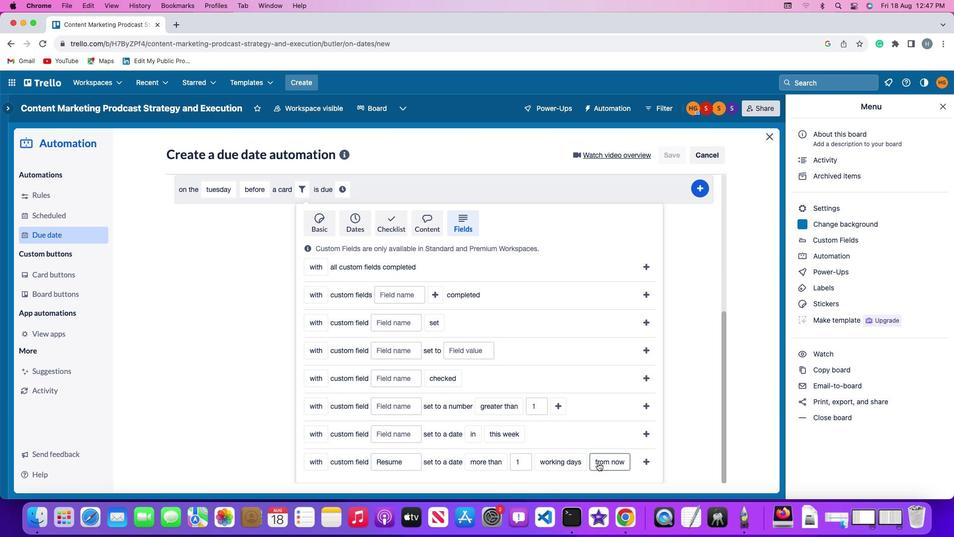 
Action: Mouse pressed left at (598, 463)
Screenshot: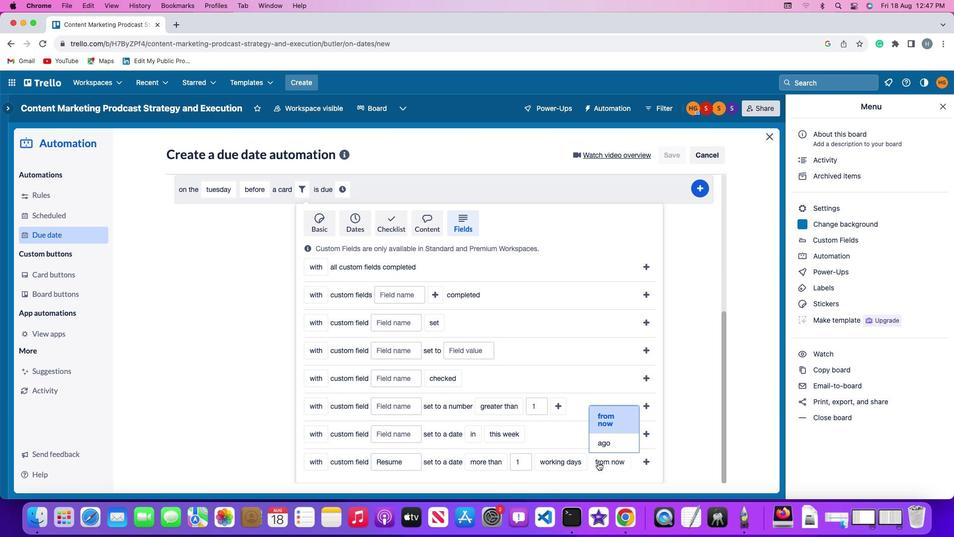 
Action: Mouse moved to (601, 441)
Screenshot: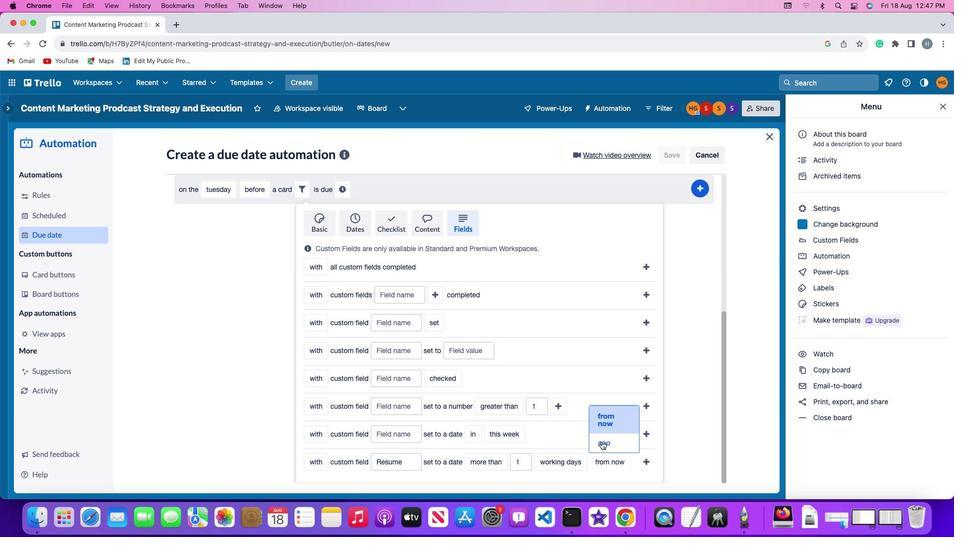 
Action: Mouse pressed left at (601, 441)
Screenshot: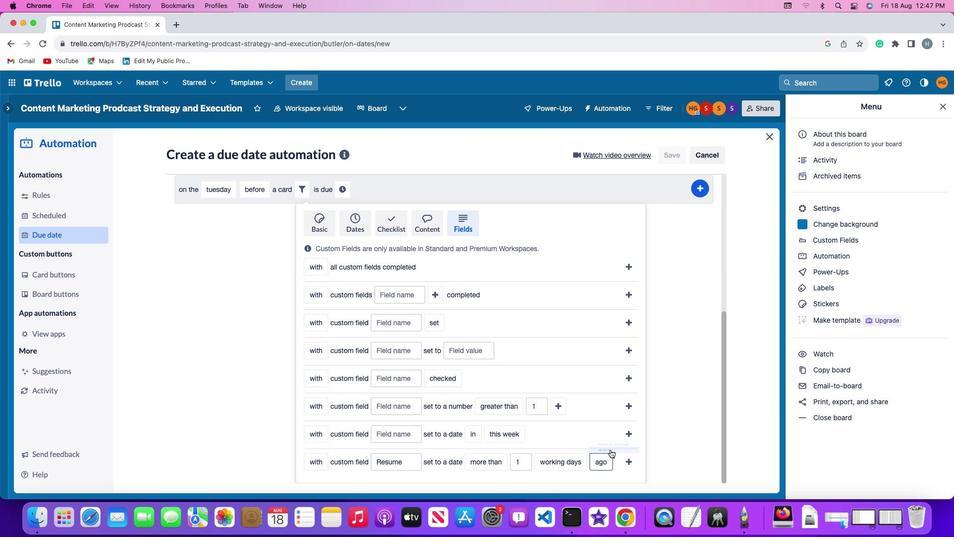 
Action: Mouse moved to (631, 461)
Screenshot: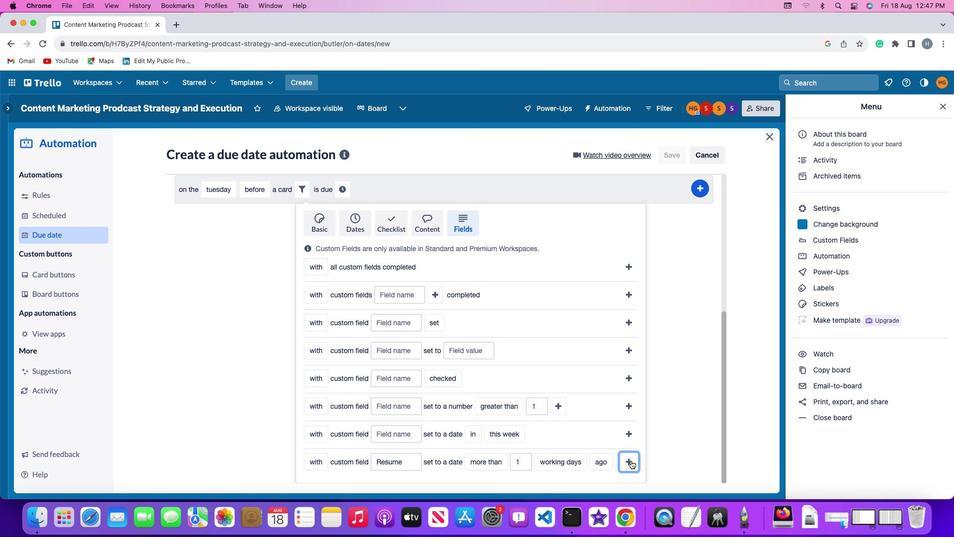 
Action: Mouse pressed left at (631, 461)
Screenshot: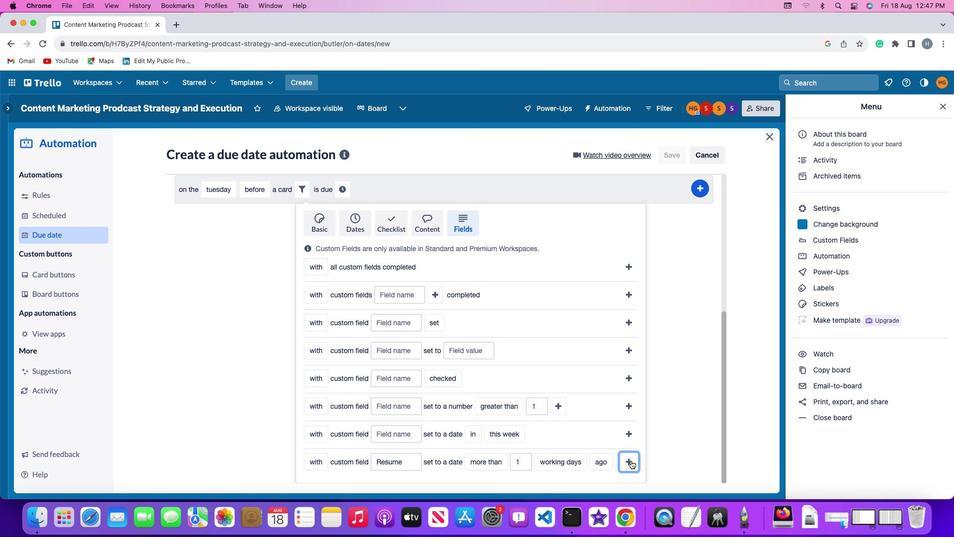 
Action: Mouse moved to (591, 439)
Screenshot: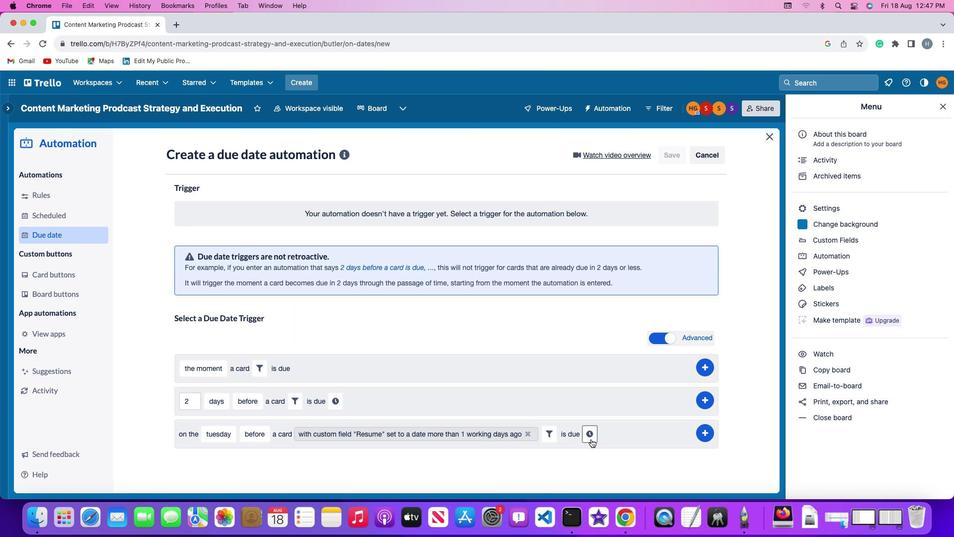
Action: Mouse pressed left at (591, 439)
Screenshot: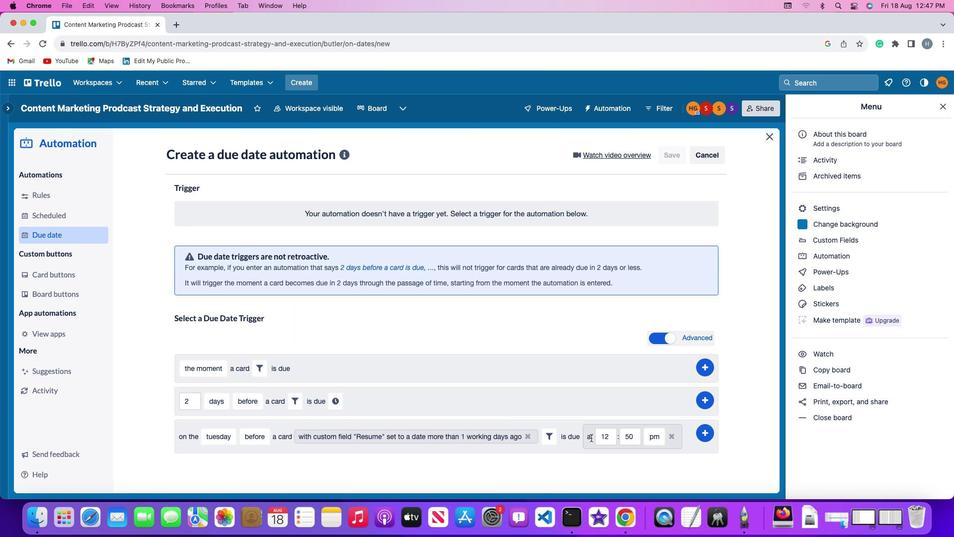 
Action: Mouse moved to (609, 438)
Screenshot: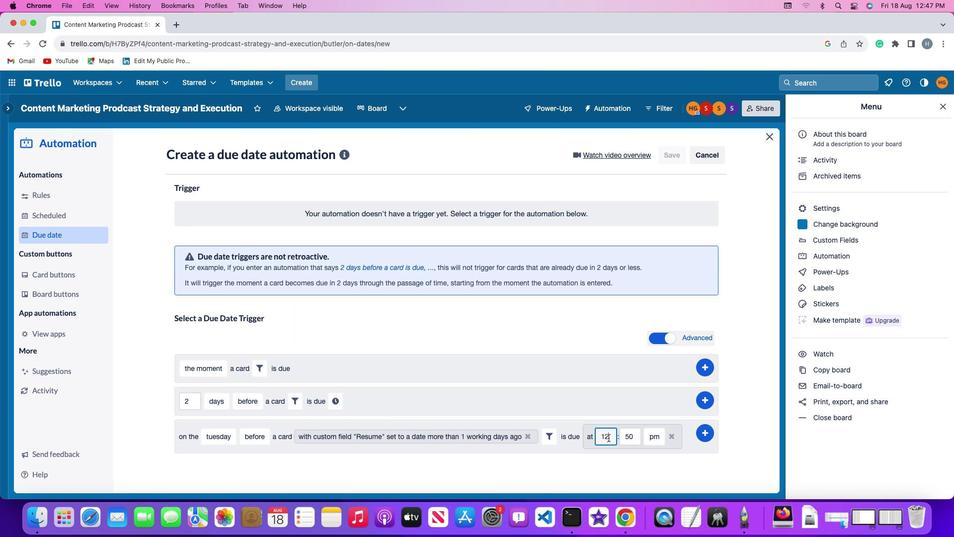 
Action: Mouse pressed left at (609, 438)
Screenshot: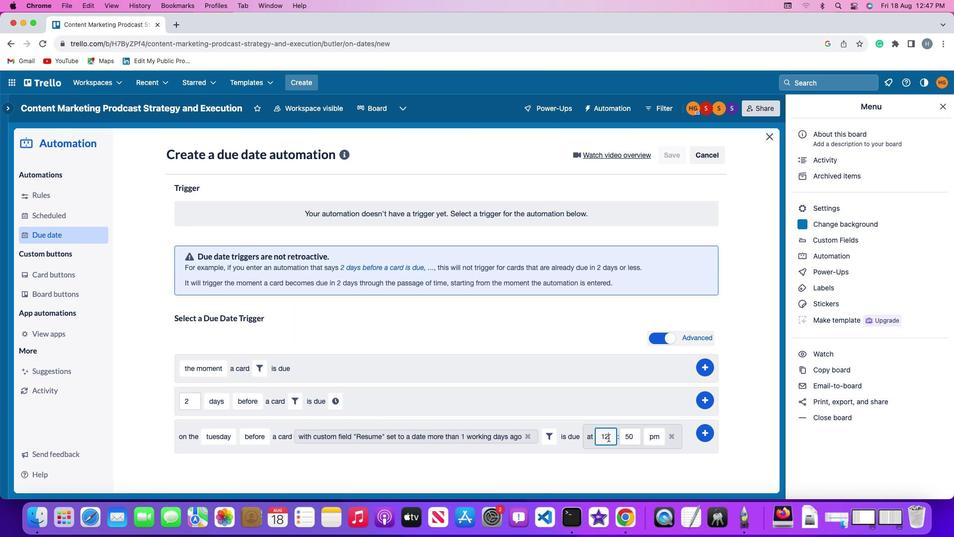 
Action: Key pressed Key.backspace'1'
Screenshot: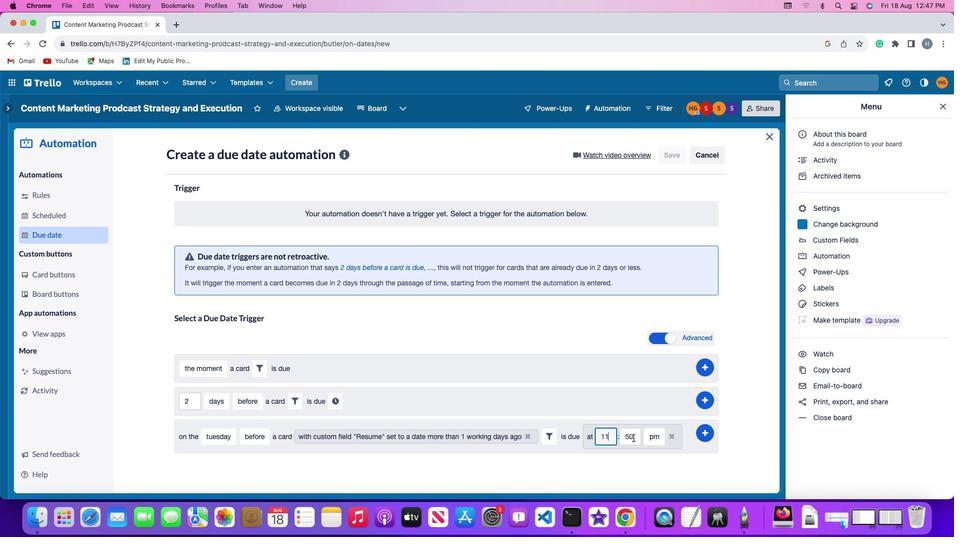 
Action: Mouse moved to (635, 438)
Screenshot: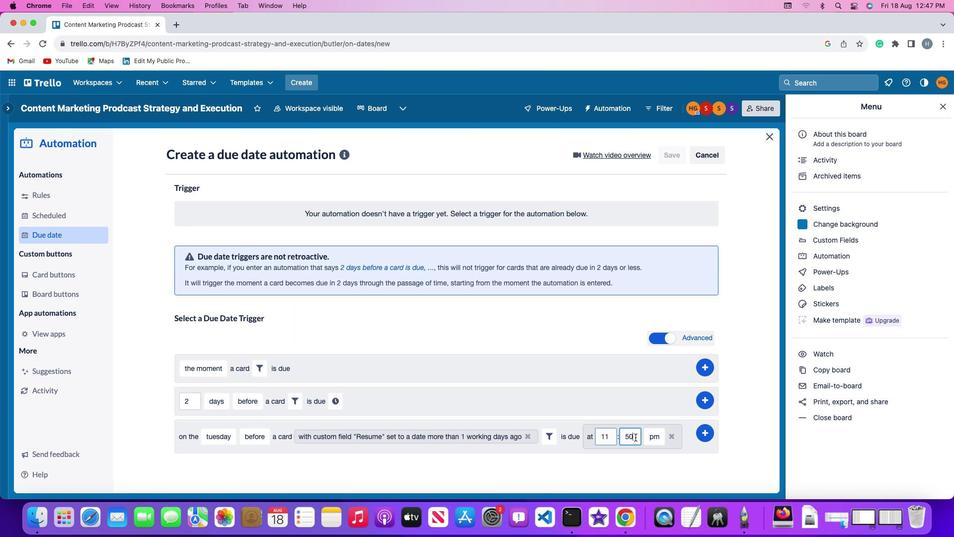 
Action: Mouse pressed left at (635, 438)
Screenshot: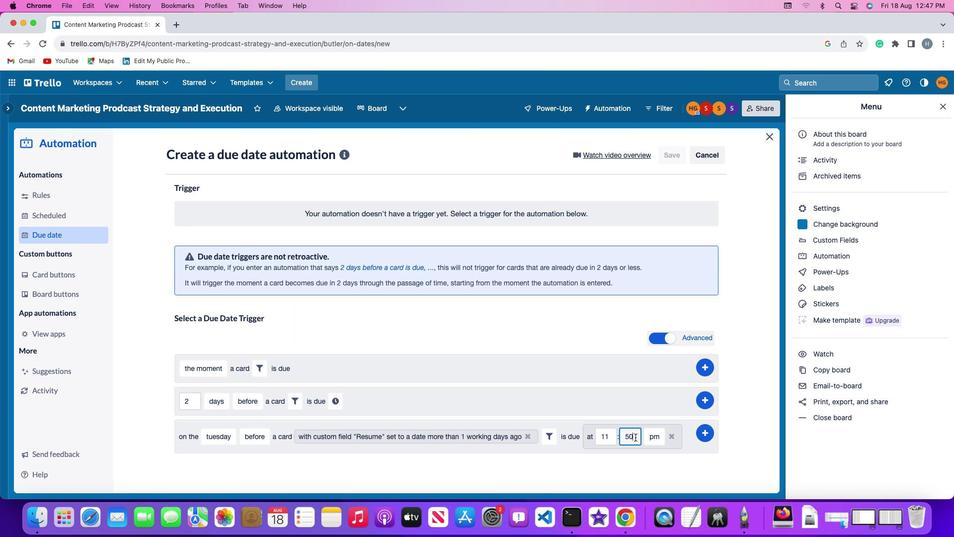 
Action: Mouse moved to (636, 437)
Screenshot: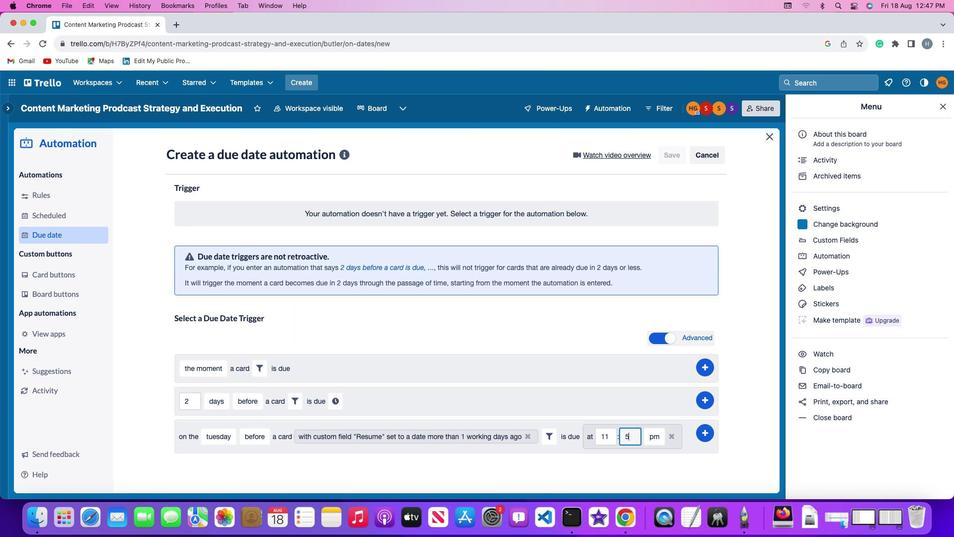 
Action: Key pressed Key.backspaceKey.backspace'0''0'
Screenshot: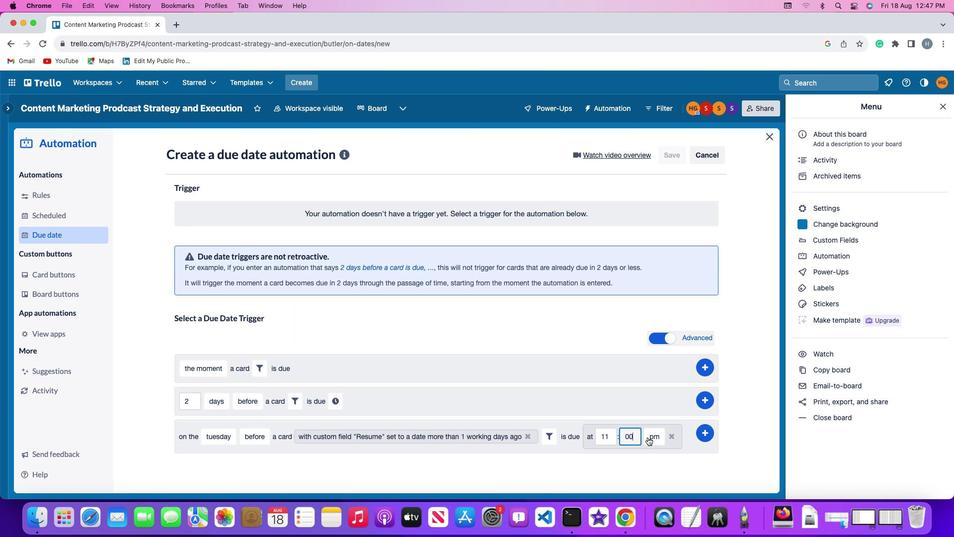 
Action: Mouse moved to (653, 437)
Screenshot: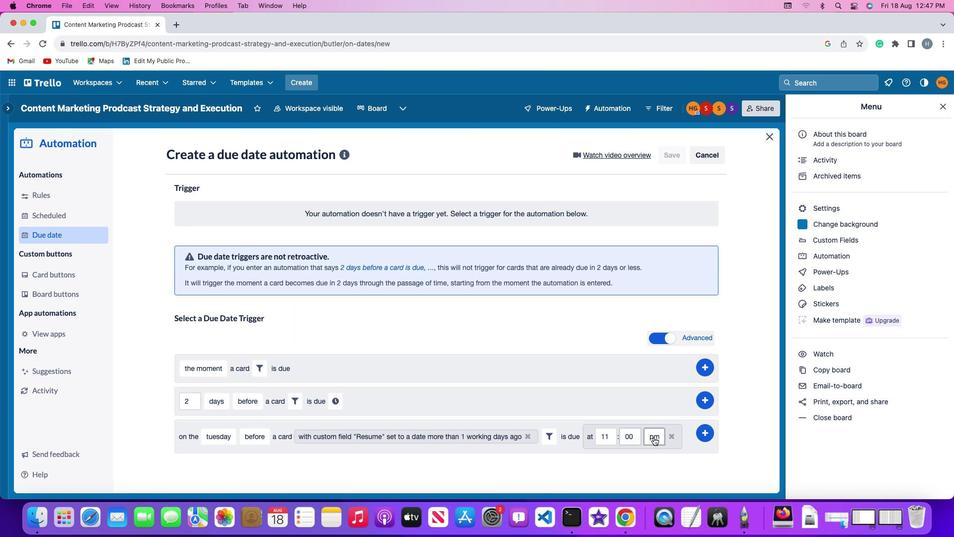 
Action: Mouse pressed left at (653, 437)
Screenshot: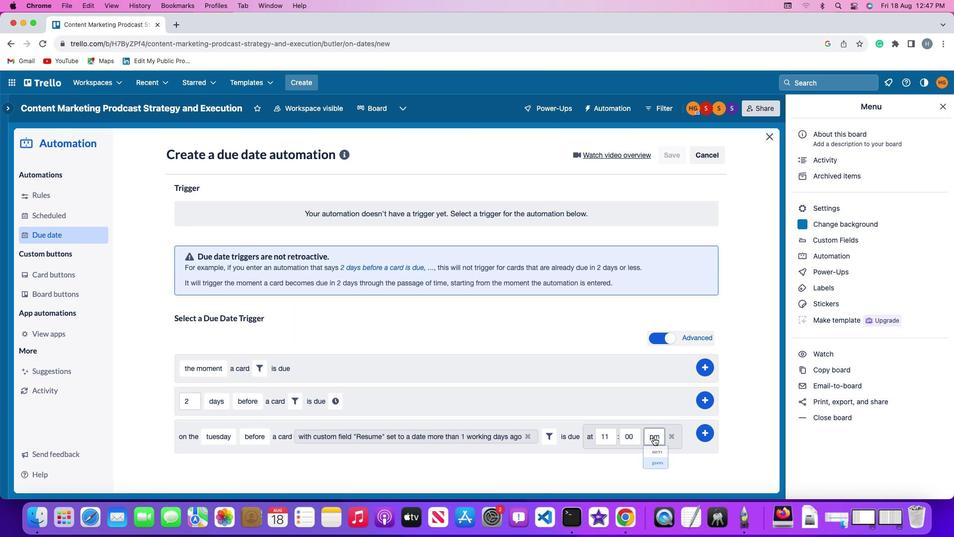 
Action: Mouse moved to (654, 453)
Screenshot: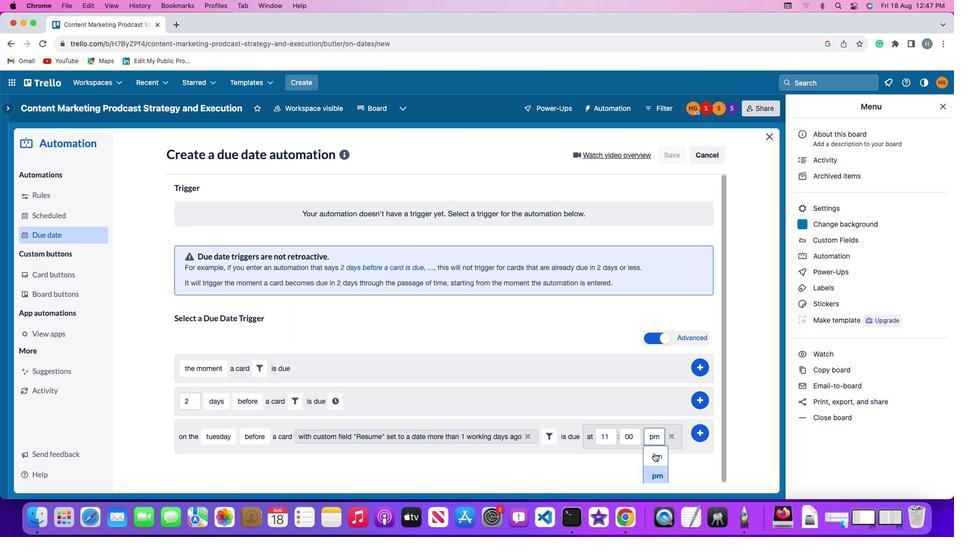 
Action: Mouse pressed left at (654, 453)
Screenshot: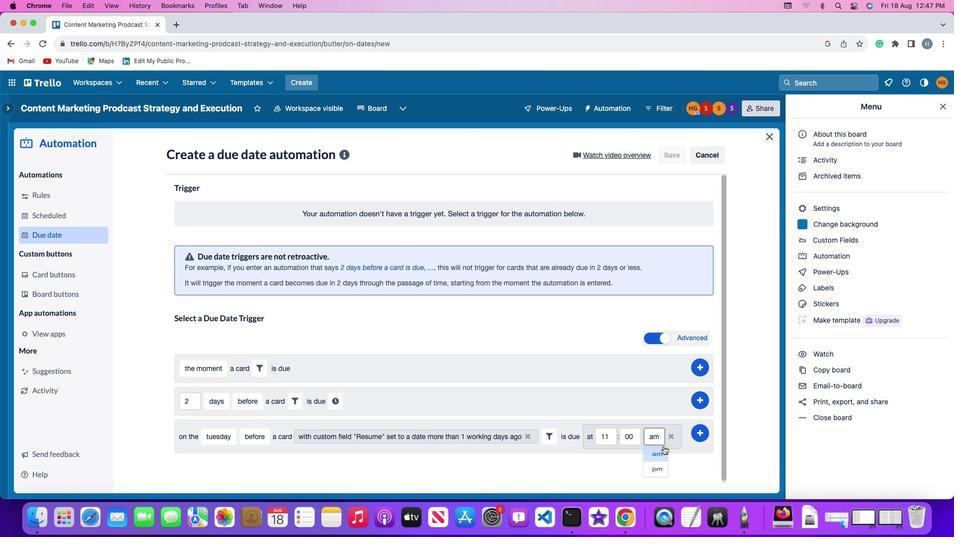 
Action: Mouse moved to (704, 431)
Screenshot: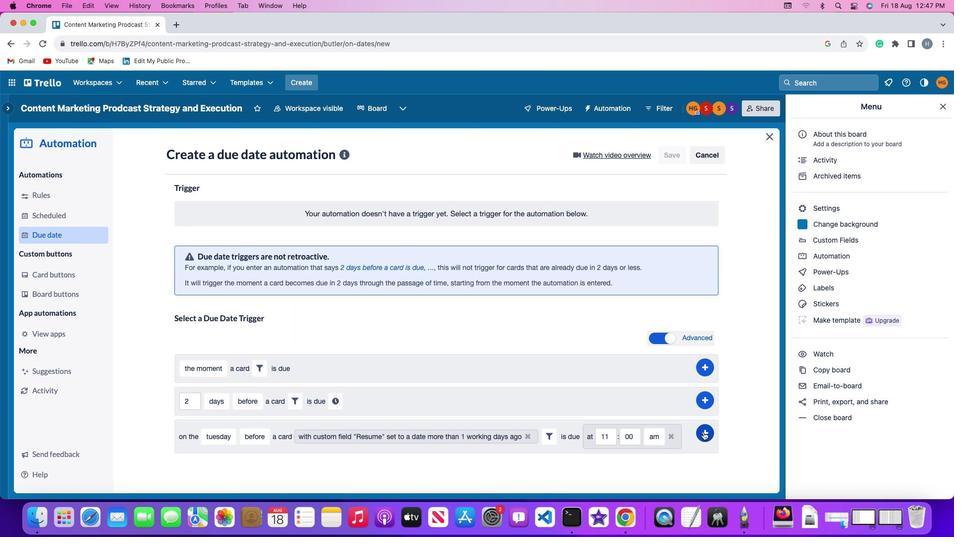 
Action: Mouse pressed left at (704, 431)
Screenshot: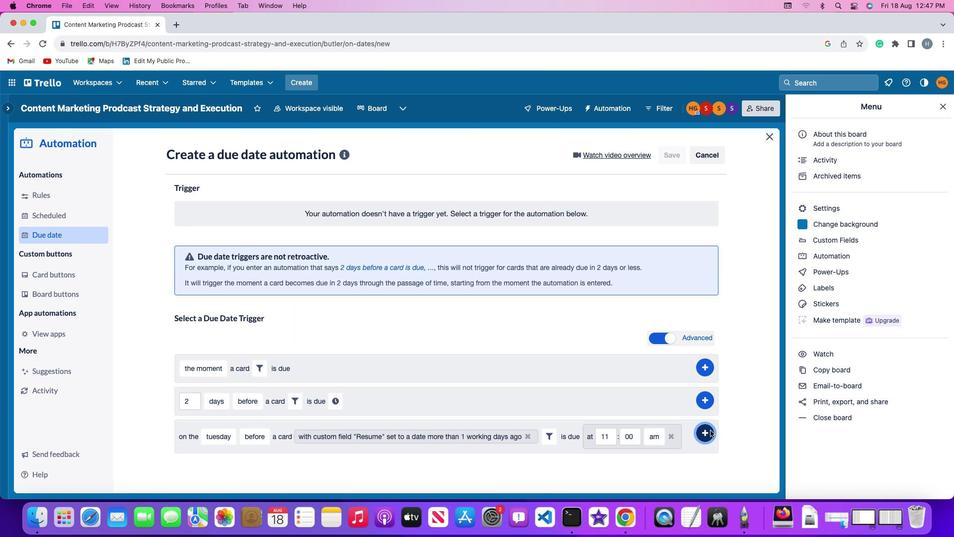 
Action: Mouse moved to (757, 354)
Screenshot: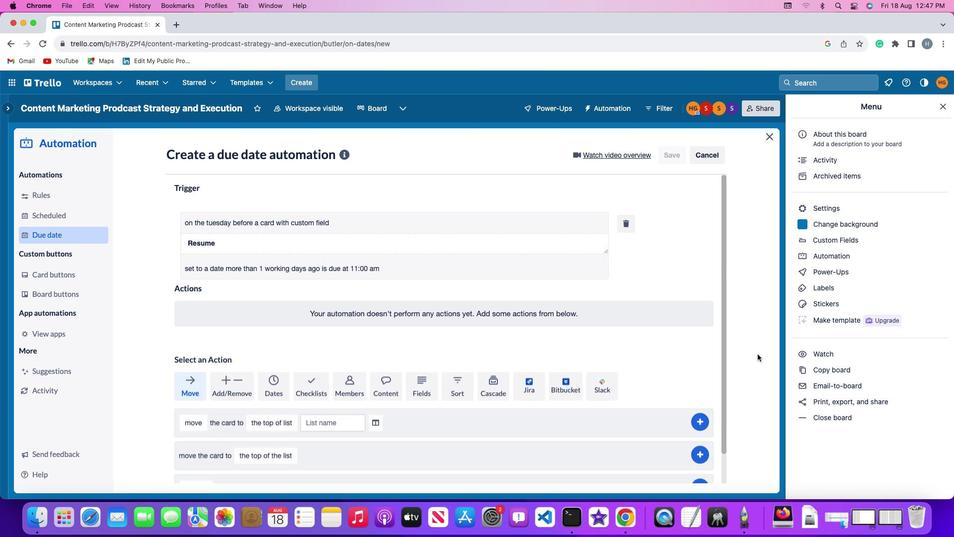 
